 Task: Submit your pick sheet for the "Victory Lane Racing Craftsman Truck Series".
Action: Mouse moved to (201, 395)
Screenshot: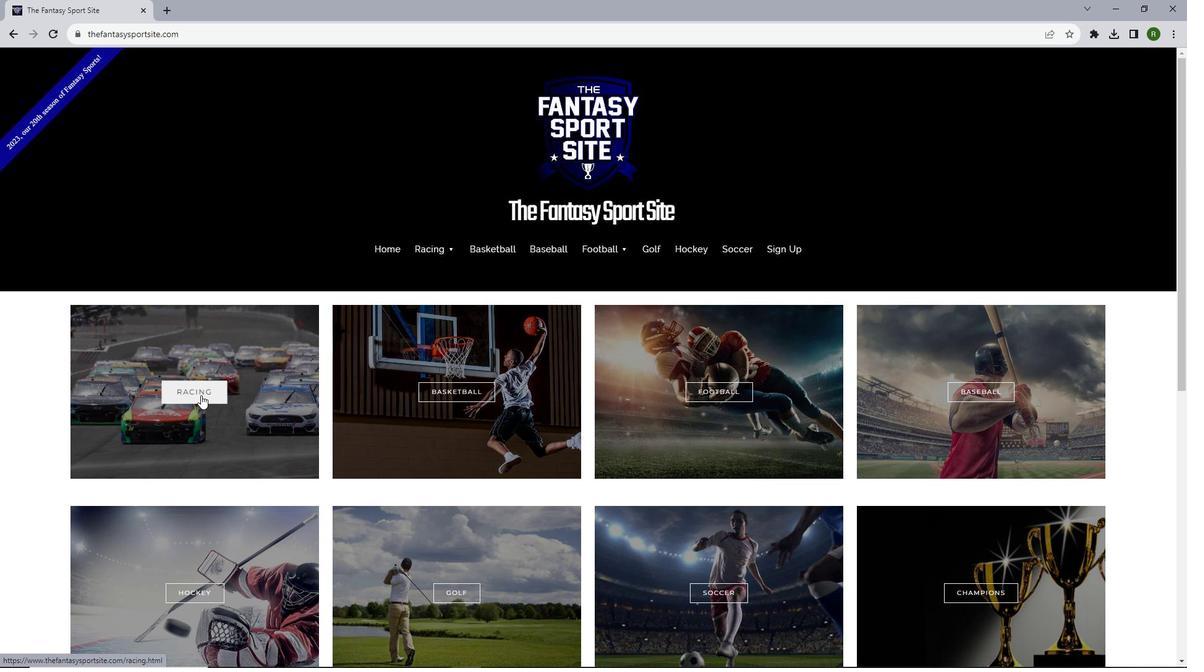 
Action: Mouse pressed left at (201, 395)
Screenshot: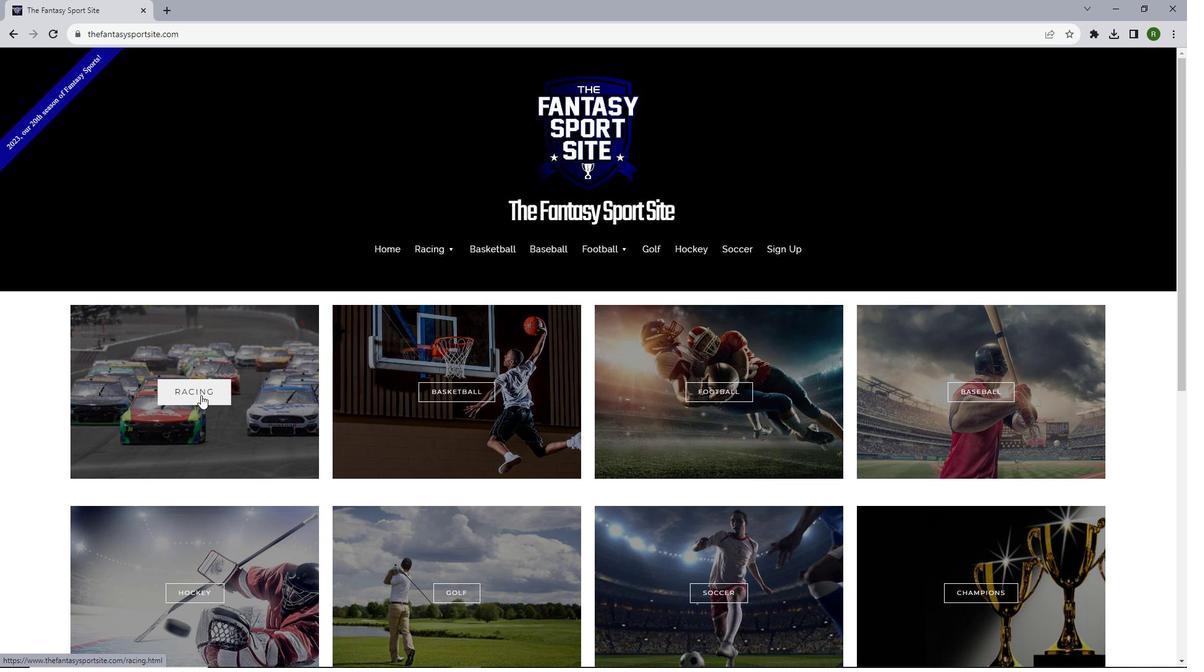
Action: Mouse moved to (374, 397)
Screenshot: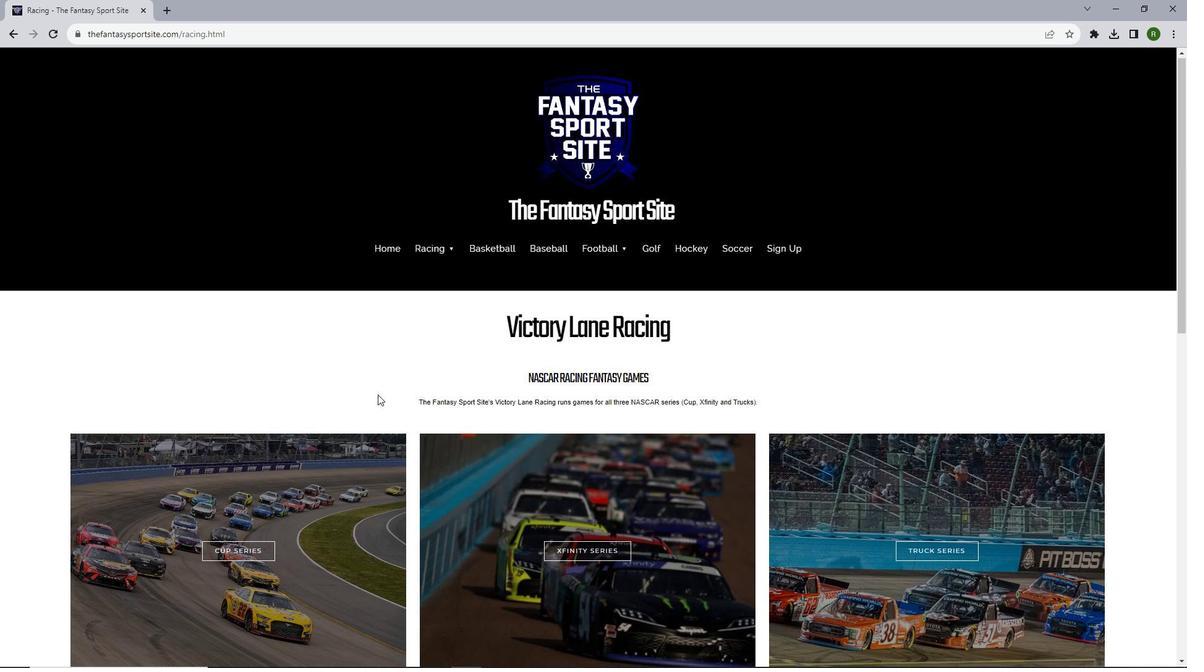 
Action: Mouse scrolled (374, 397) with delta (0, 0)
Screenshot: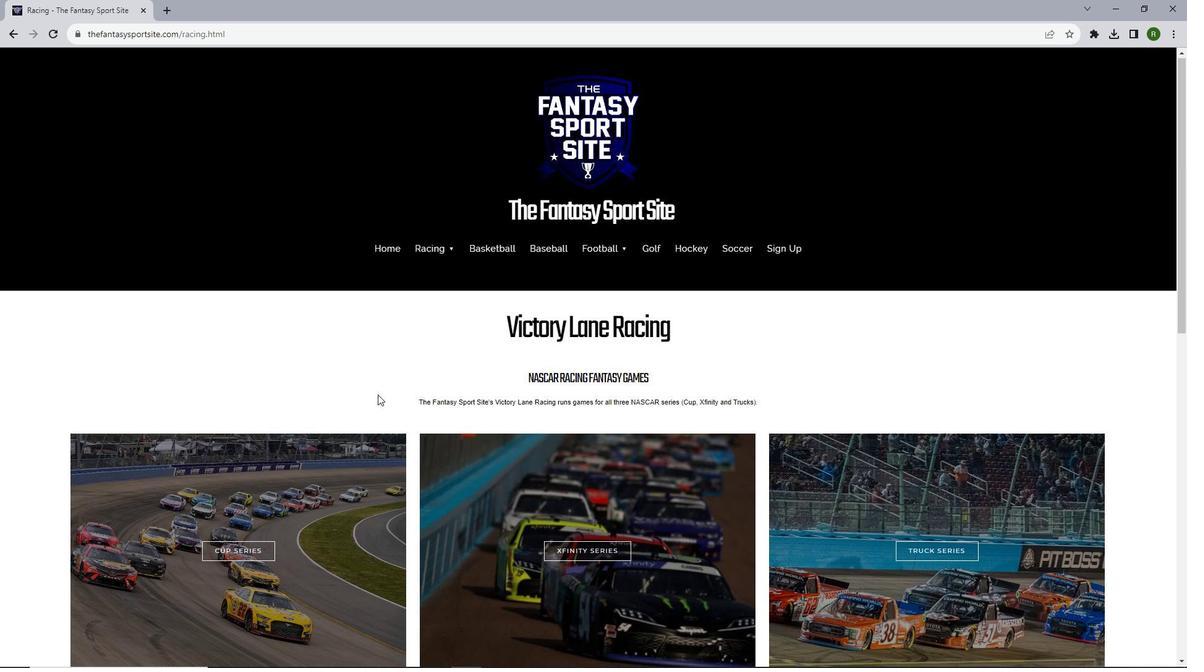 
Action: Mouse moved to (379, 392)
Screenshot: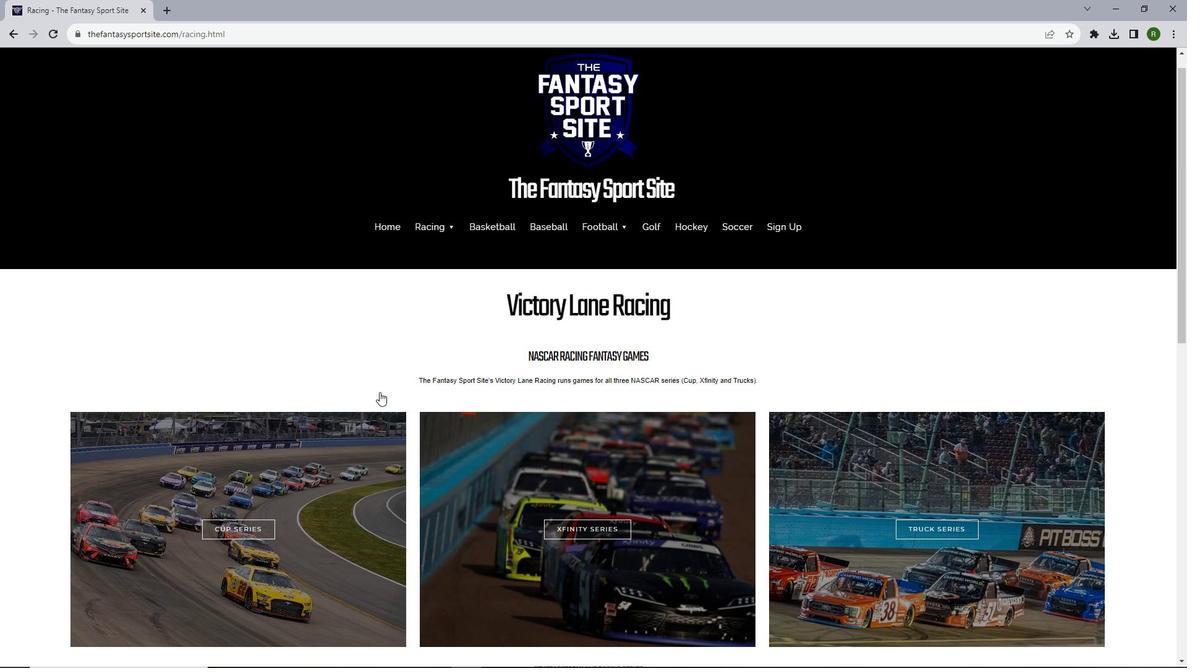 
Action: Mouse scrolled (379, 392) with delta (0, 0)
Screenshot: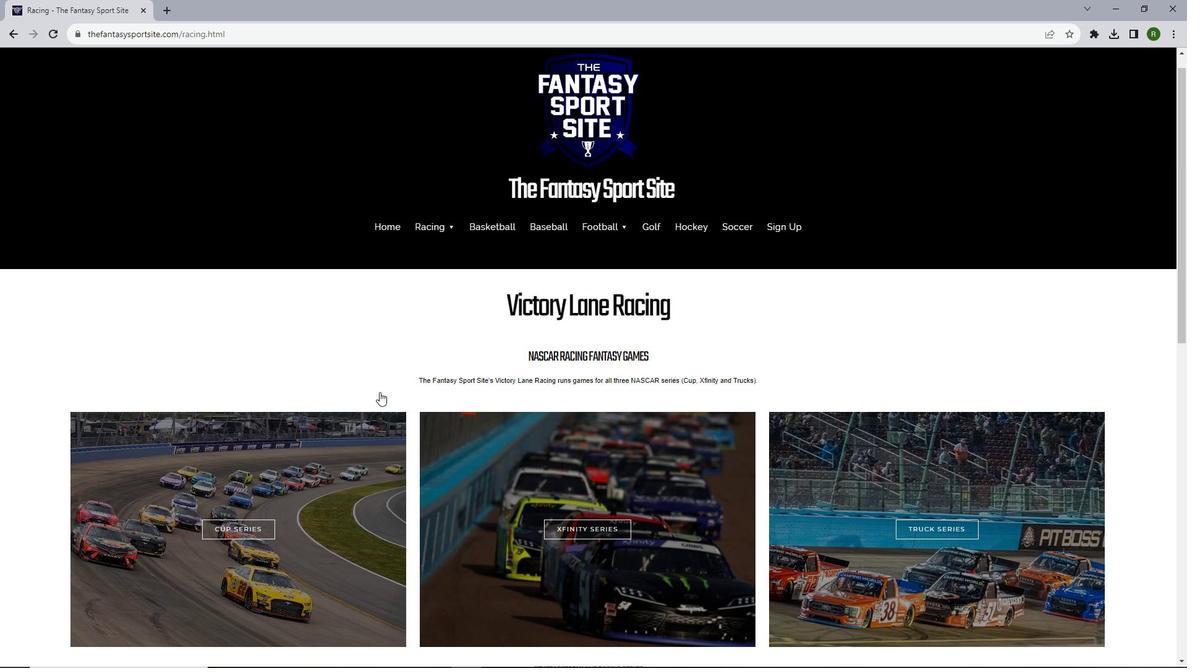
Action: Mouse moved to (384, 387)
Screenshot: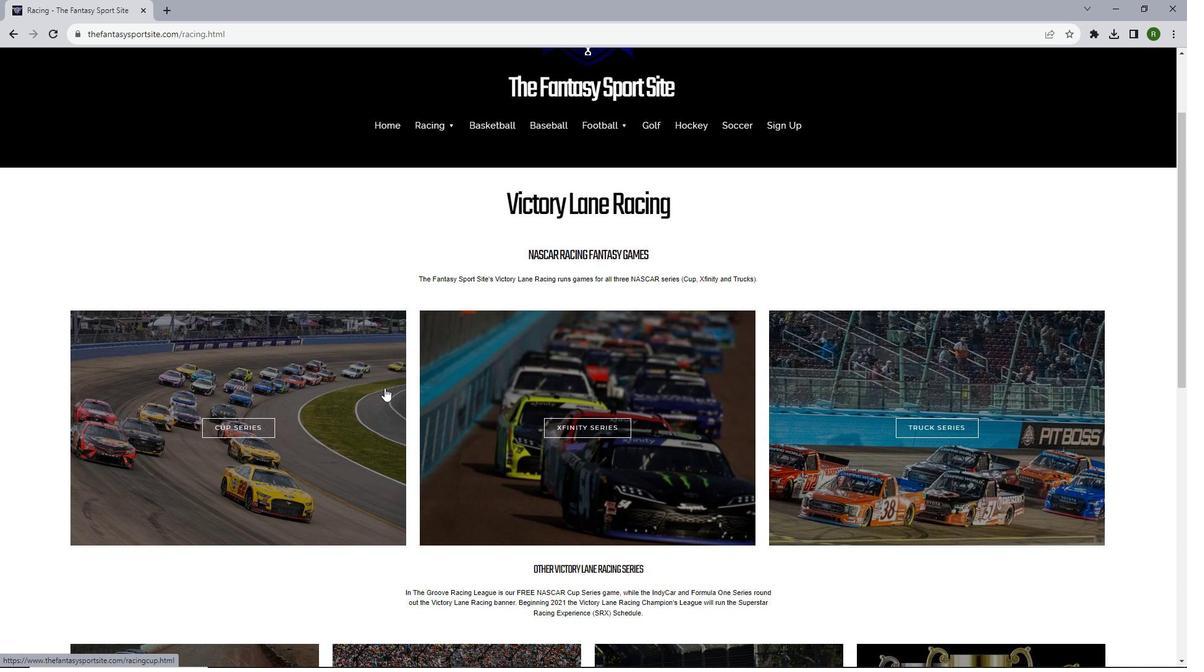 
Action: Mouse scrolled (384, 387) with delta (0, 0)
Screenshot: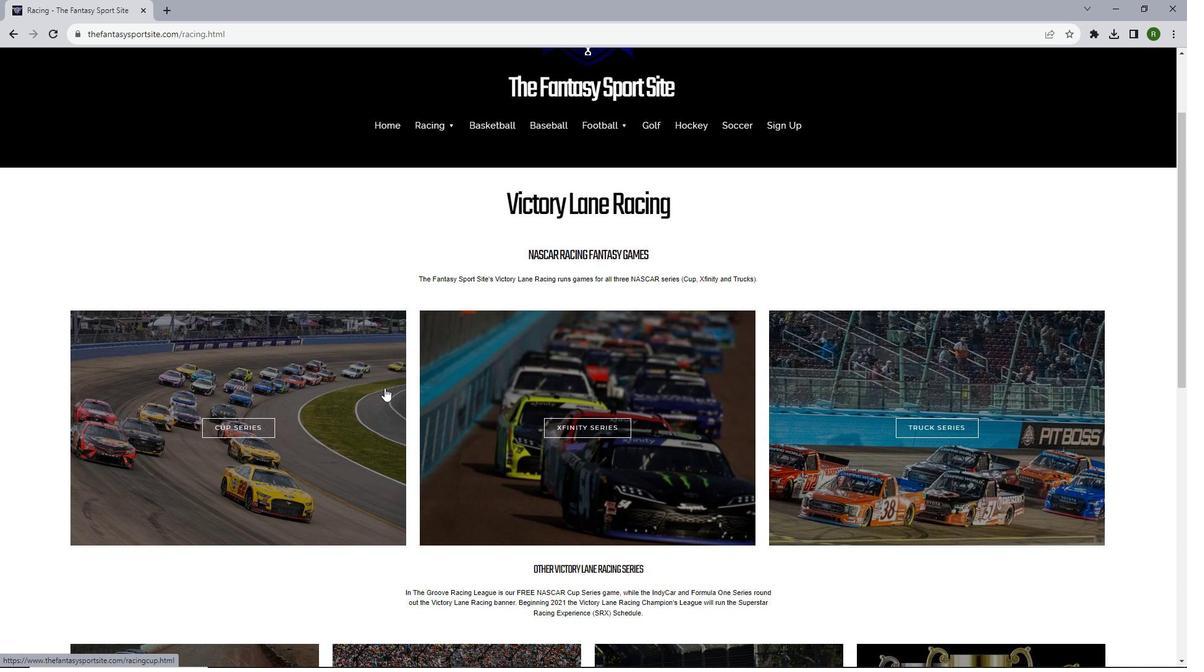 
Action: Mouse moved to (408, 392)
Screenshot: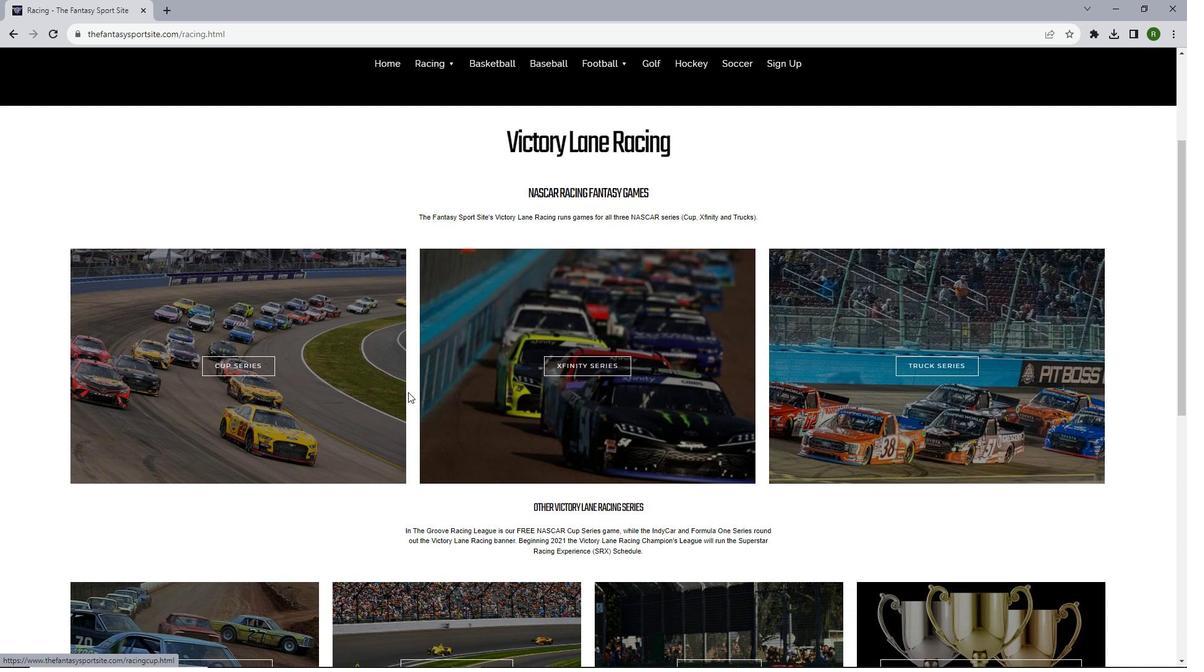 
Action: Mouse scrolled (408, 391) with delta (0, 0)
Screenshot: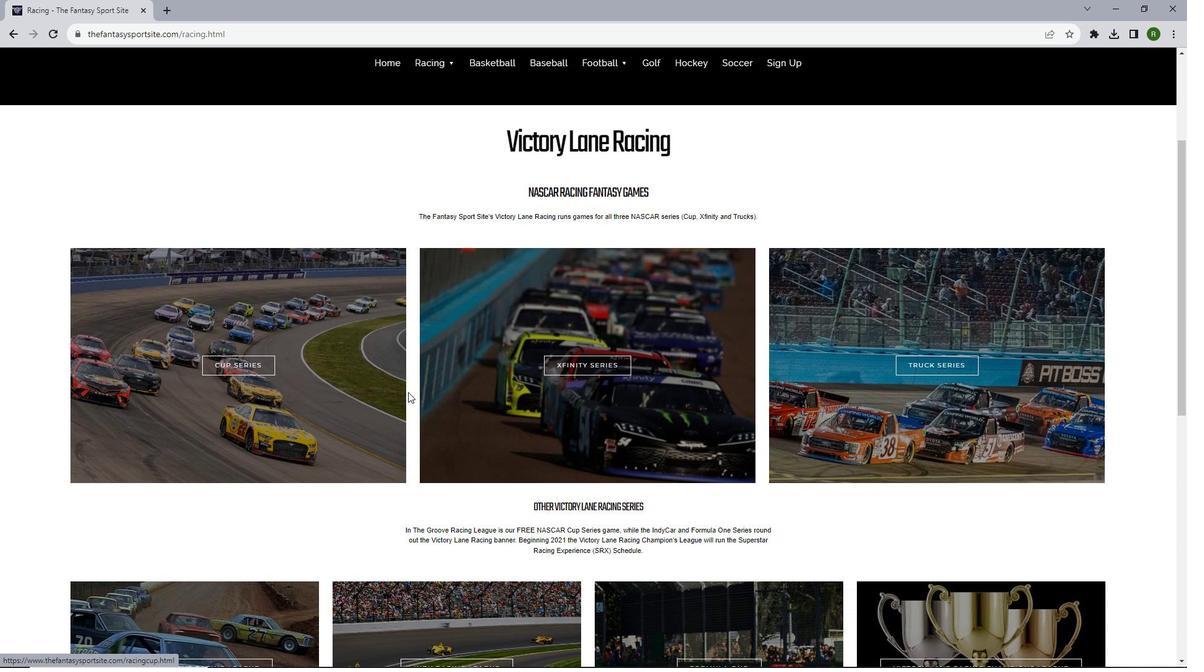 
Action: Mouse scrolled (408, 391) with delta (0, 0)
Screenshot: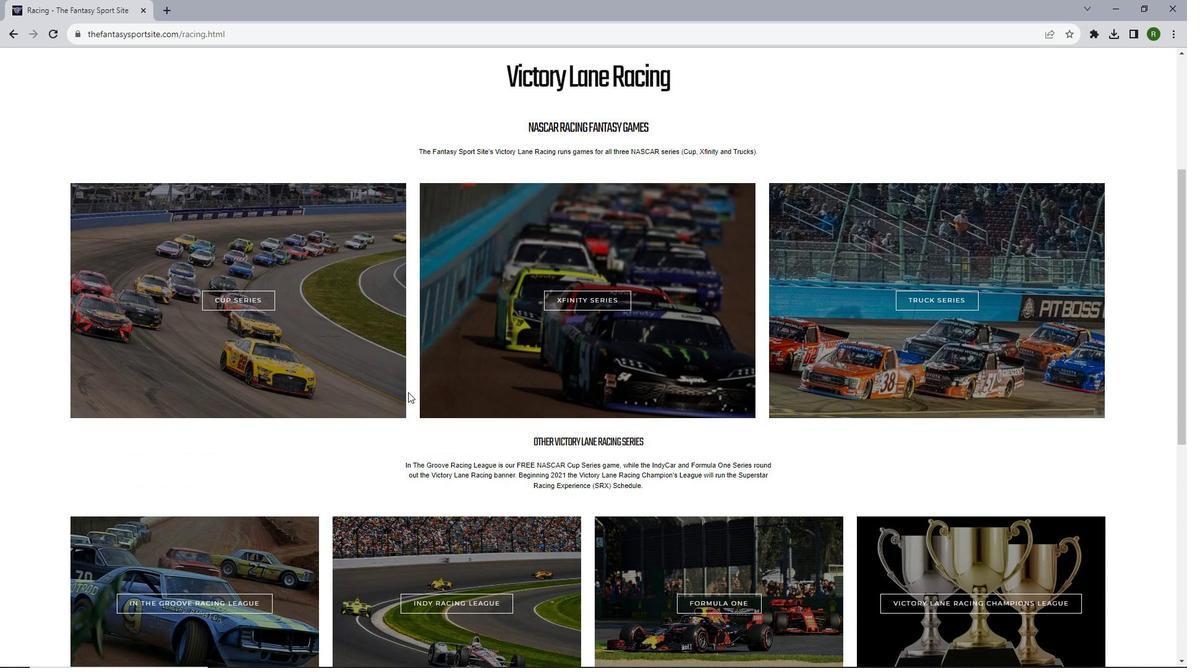 
Action: Mouse moved to (951, 236)
Screenshot: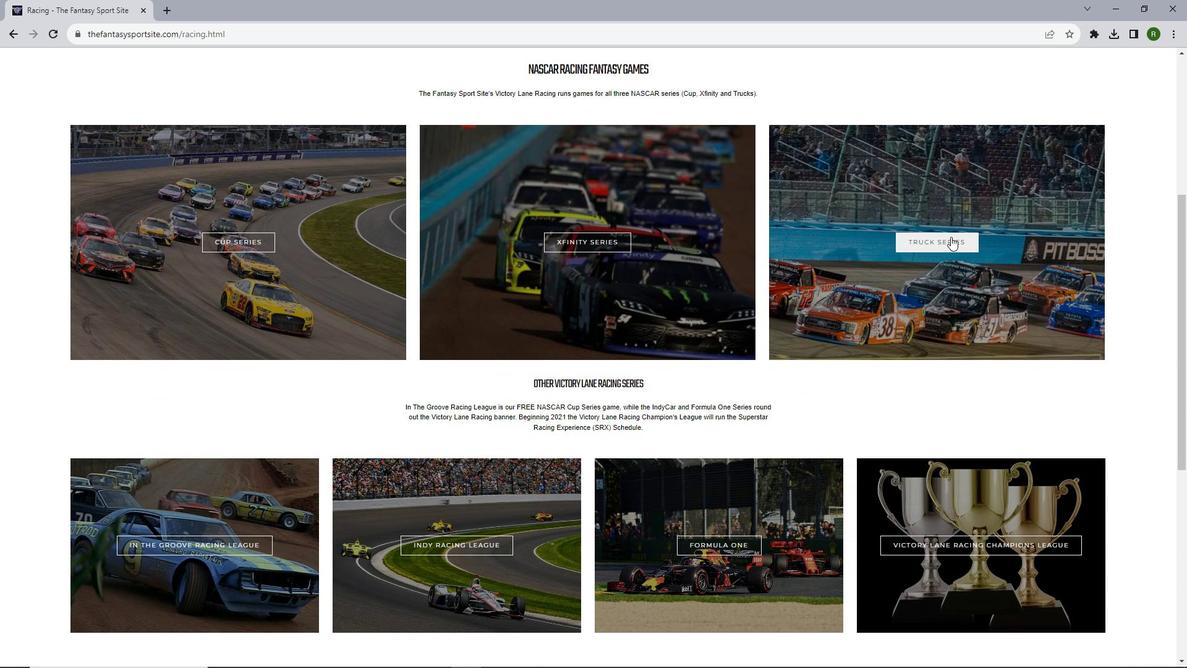 
Action: Mouse pressed left at (951, 236)
Screenshot: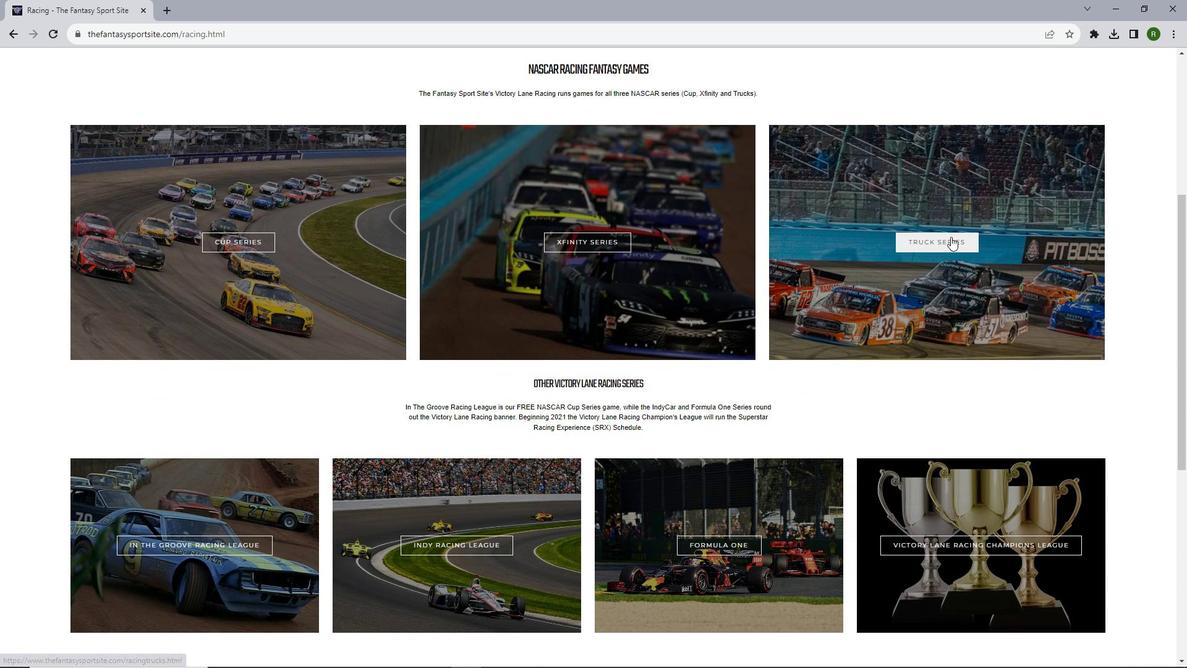 
Action: Mouse moved to (568, 337)
Screenshot: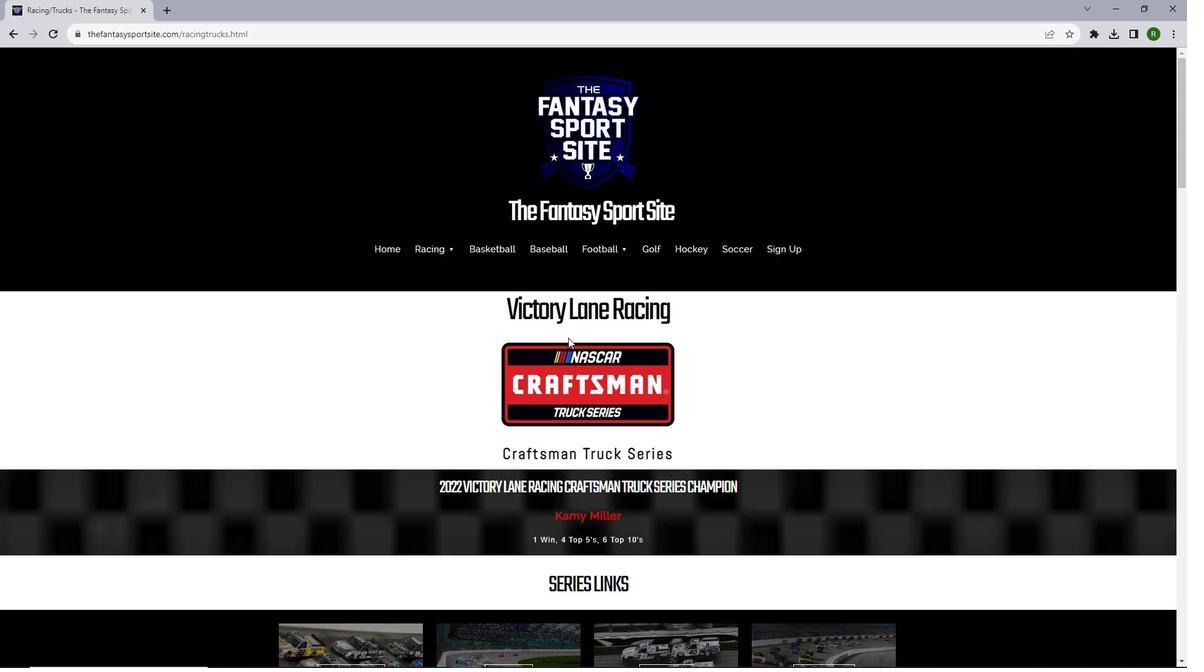 
Action: Mouse scrolled (568, 337) with delta (0, 0)
Screenshot: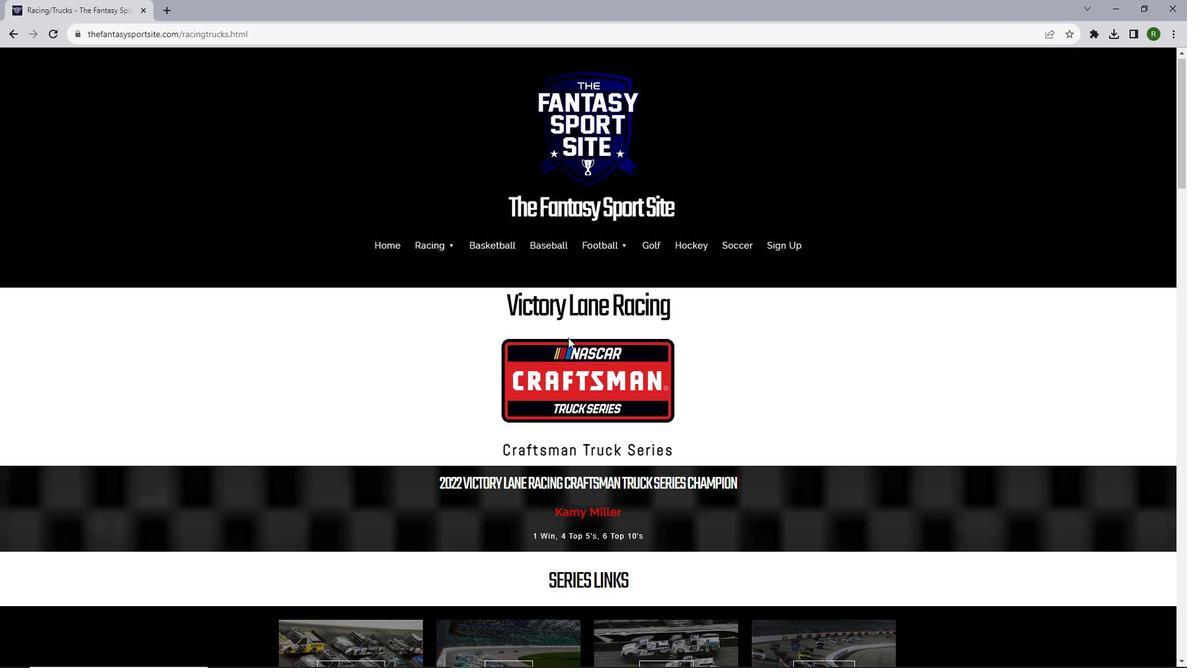 
Action: Mouse scrolled (568, 337) with delta (0, 0)
Screenshot: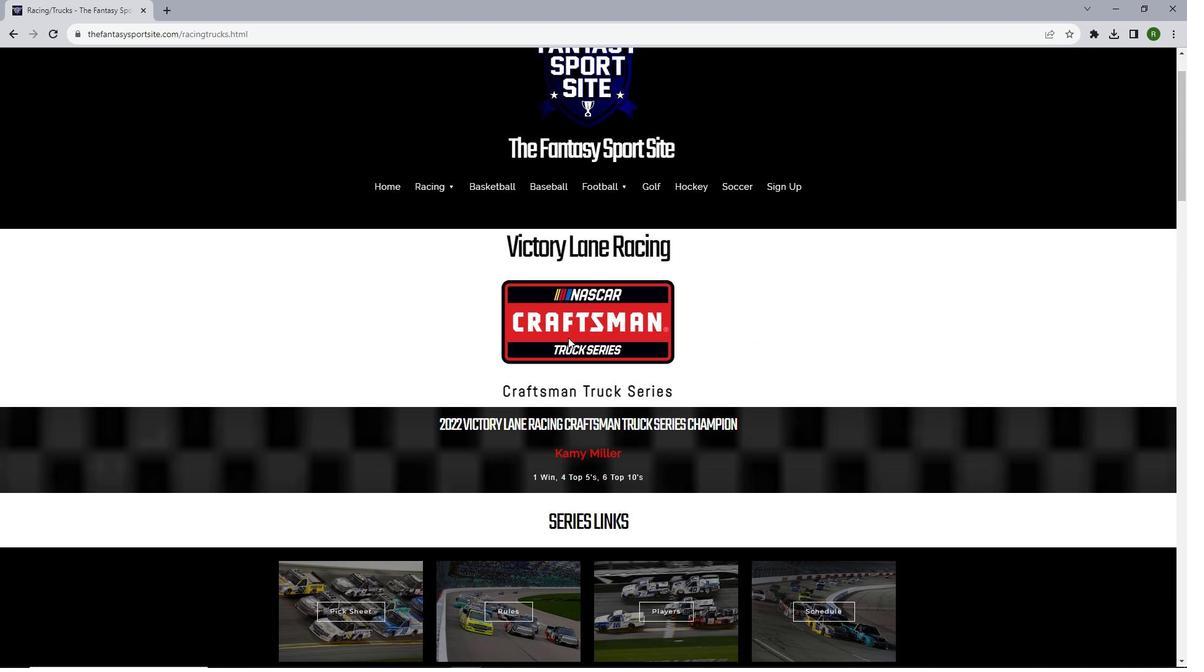 
Action: Mouse scrolled (568, 337) with delta (0, 0)
Screenshot: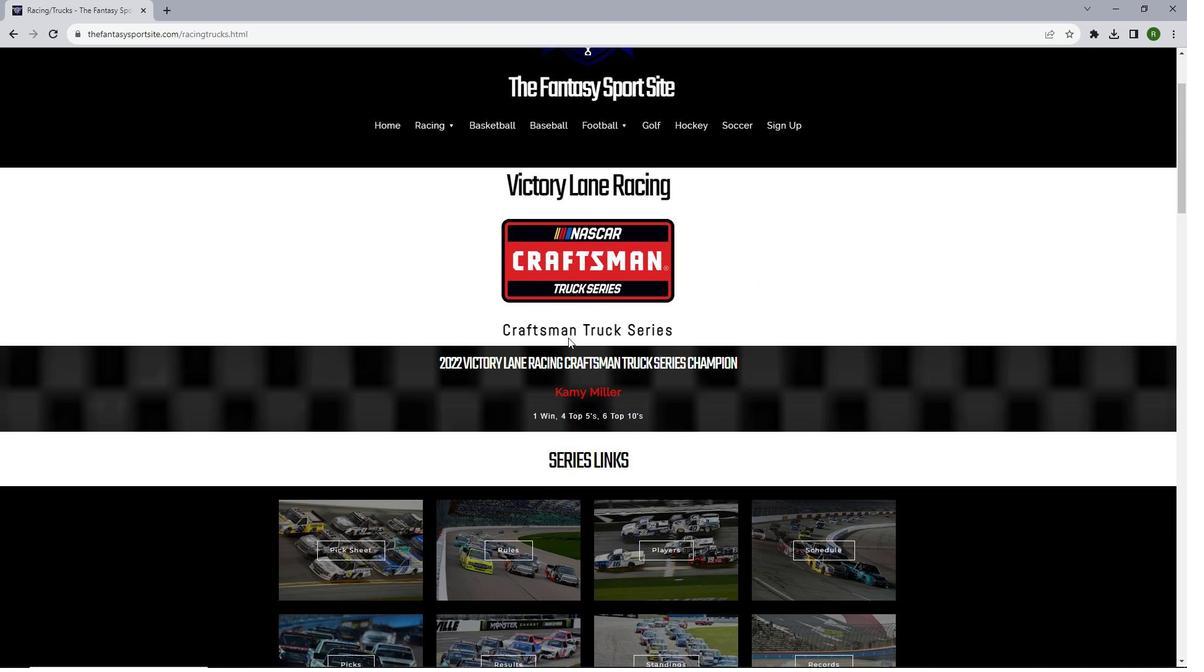 
Action: Mouse scrolled (568, 337) with delta (0, 0)
Screenshot: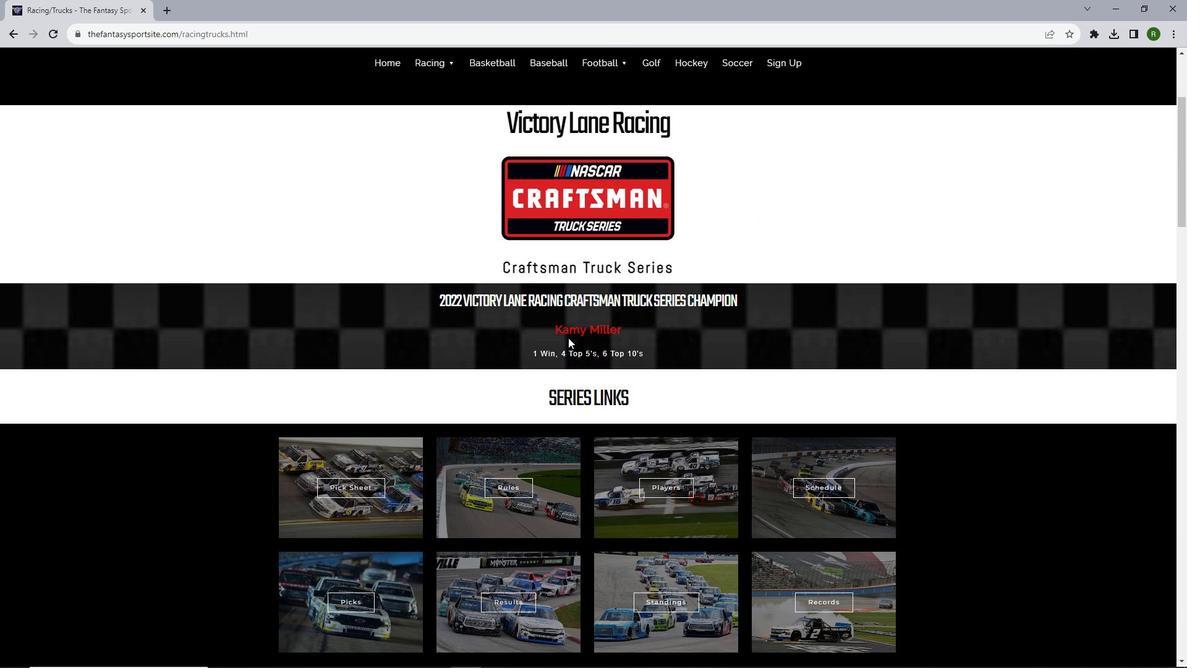 
Action: Mouse moved to (367, 418)
Screenshot: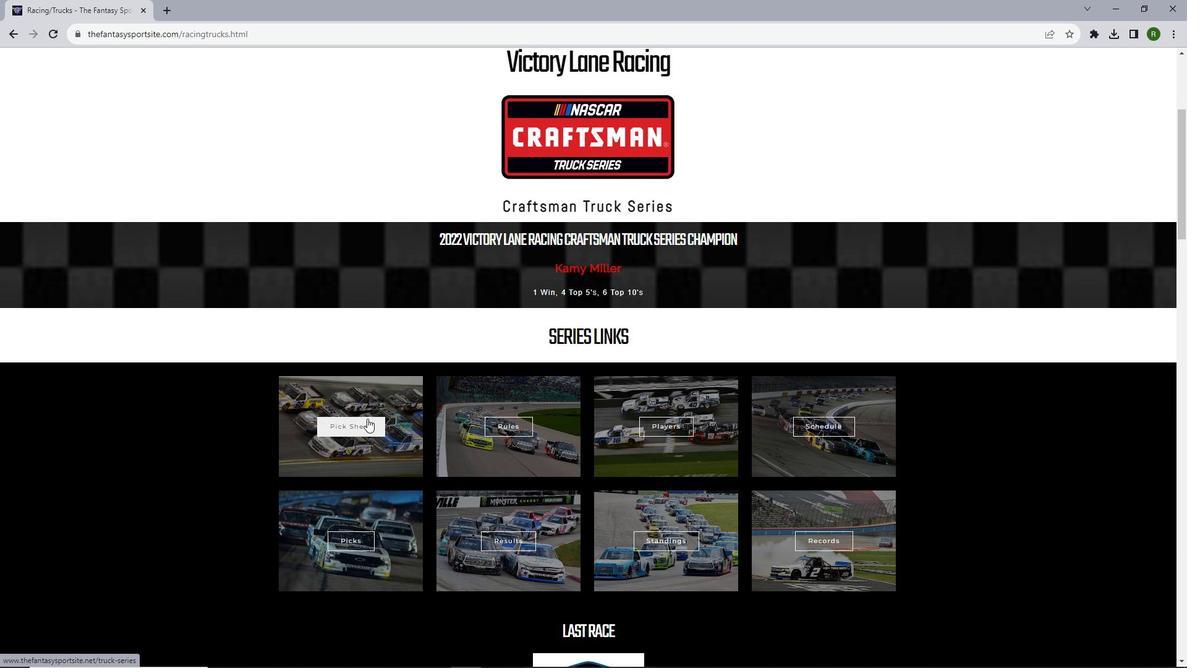 
Action: Mouse pressed left at (367, 418)
Screenshot: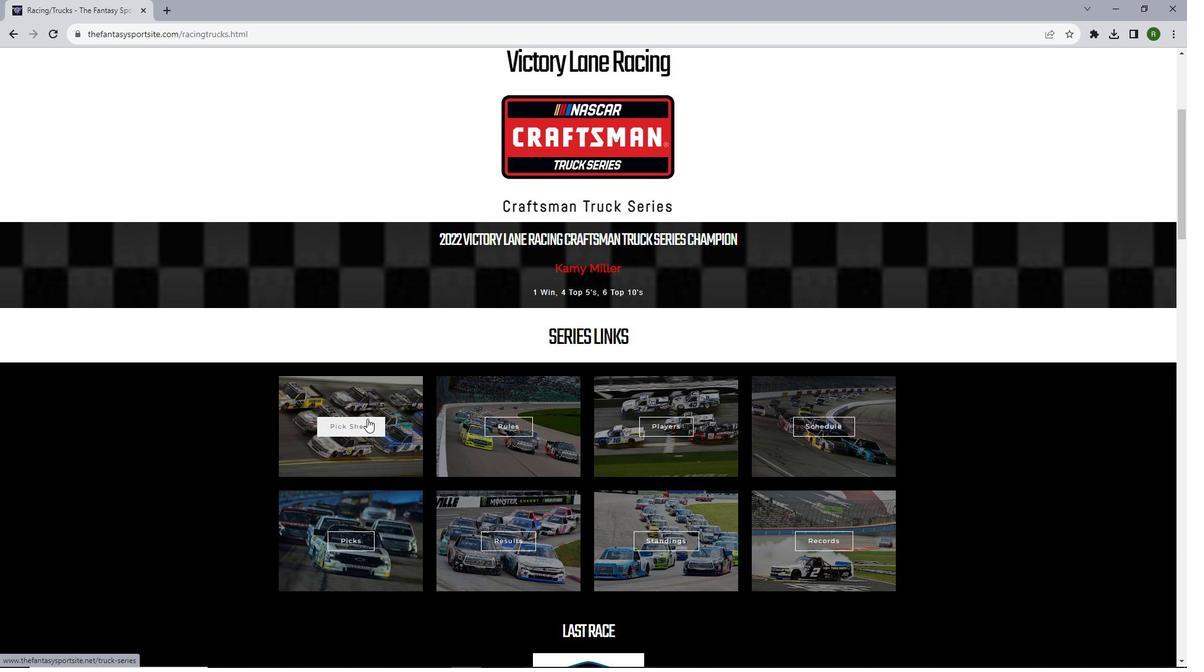 
Action: Mouse moved to (423, 308)
Screenshot: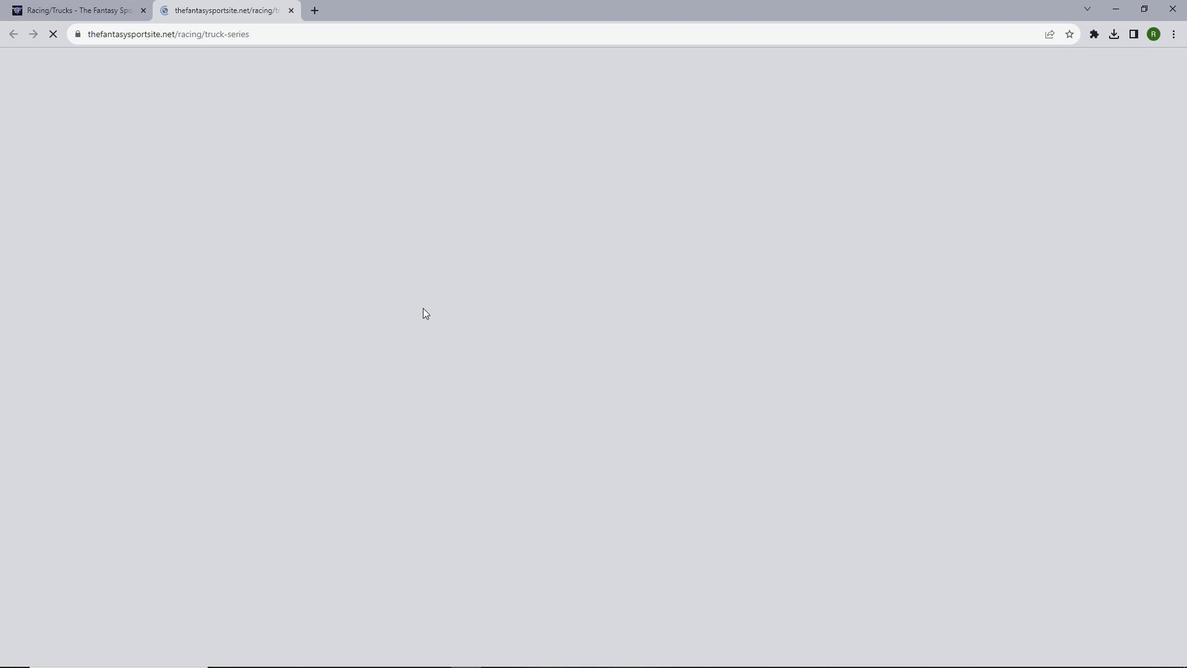 
Action: Mouse scrolled (423, 307) with delta (0, 0)
Screenshot: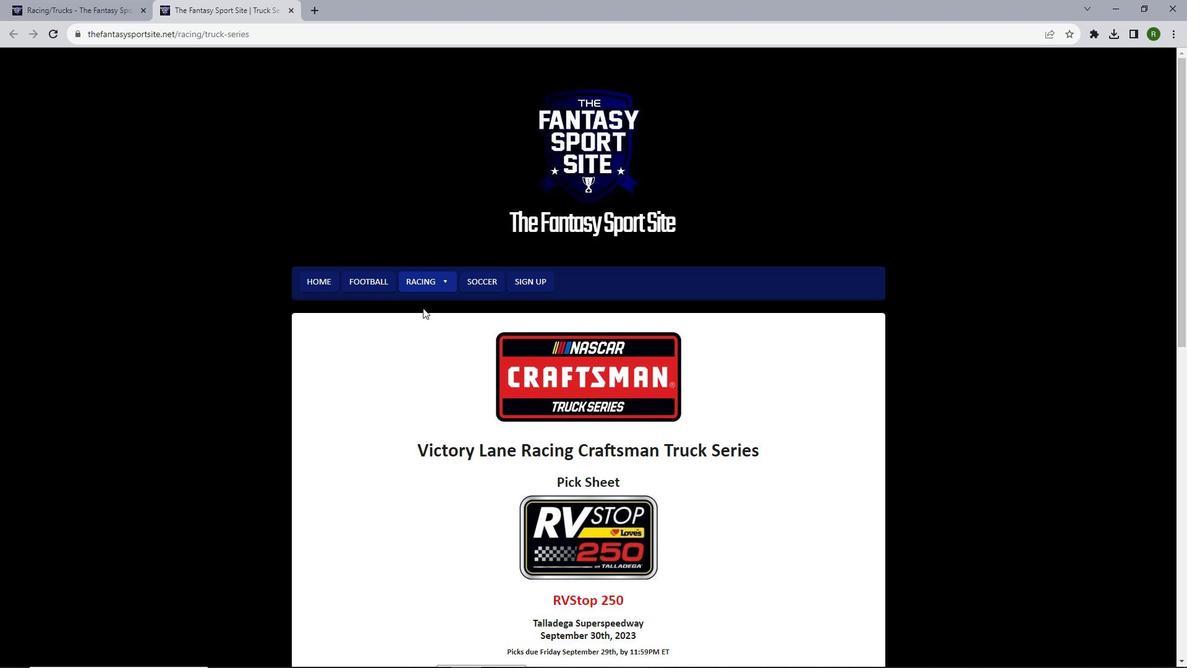 
Action: Mouse scrolled (423, 307) with delta (0, 0)
Screenshot: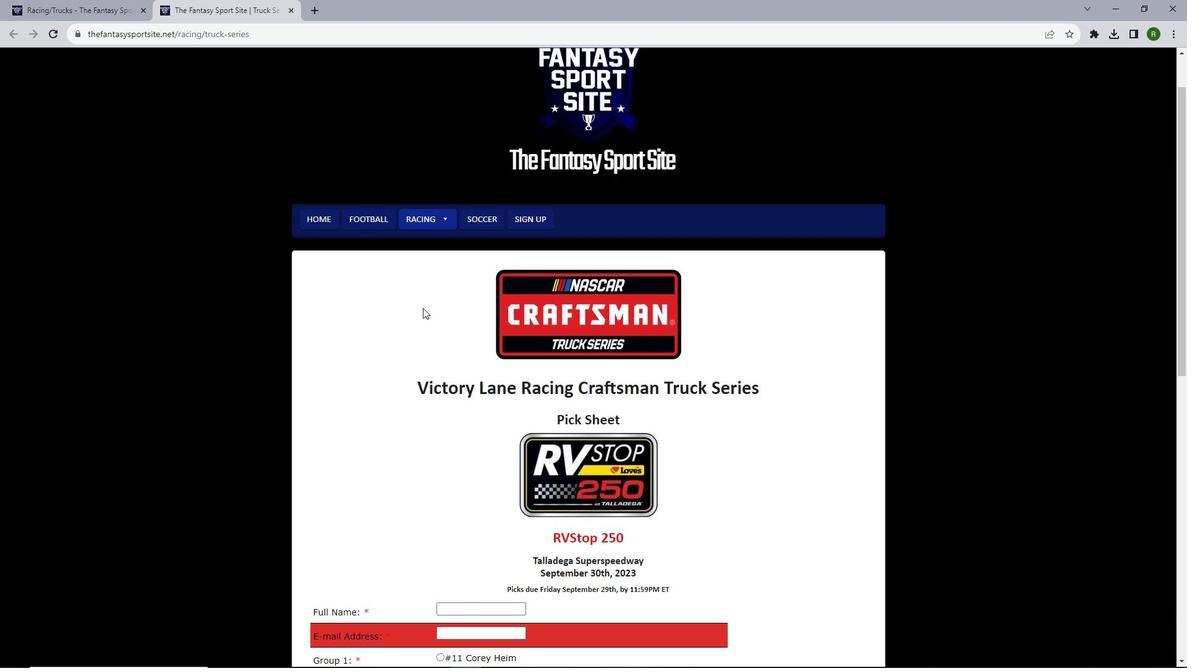 
Action: Mouse scrolled (423, 307) with delta (0, 0)
Screenshot: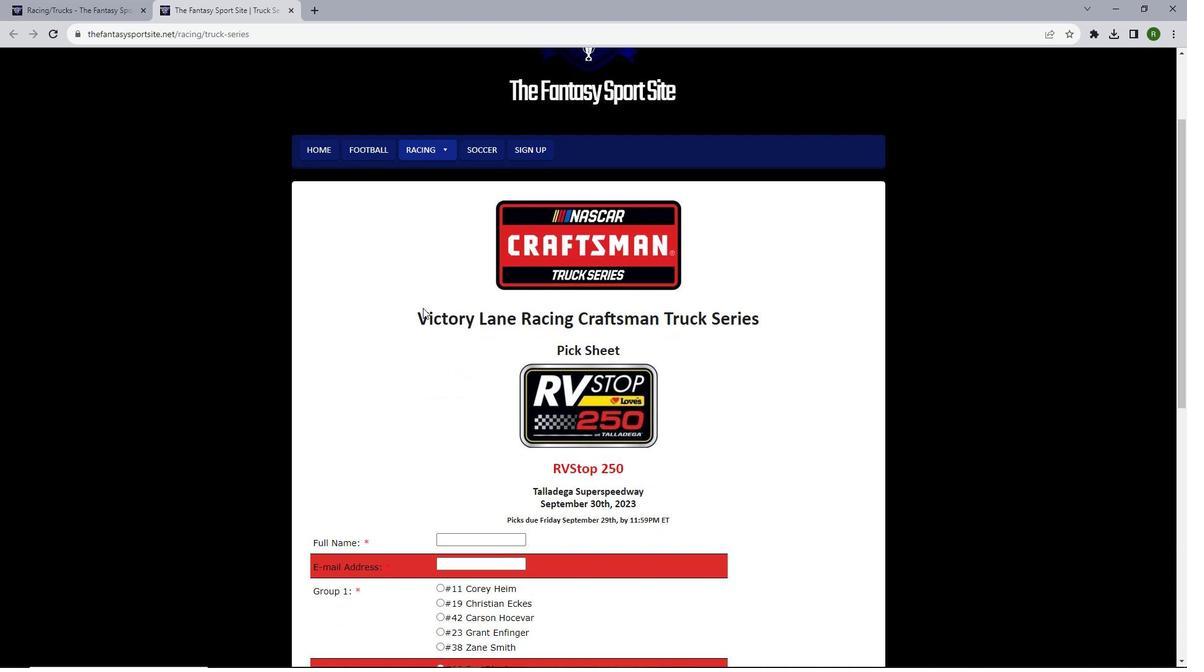 
Action: Mouse scrolled (423, 307) with delta (0, 0)
Screenshot: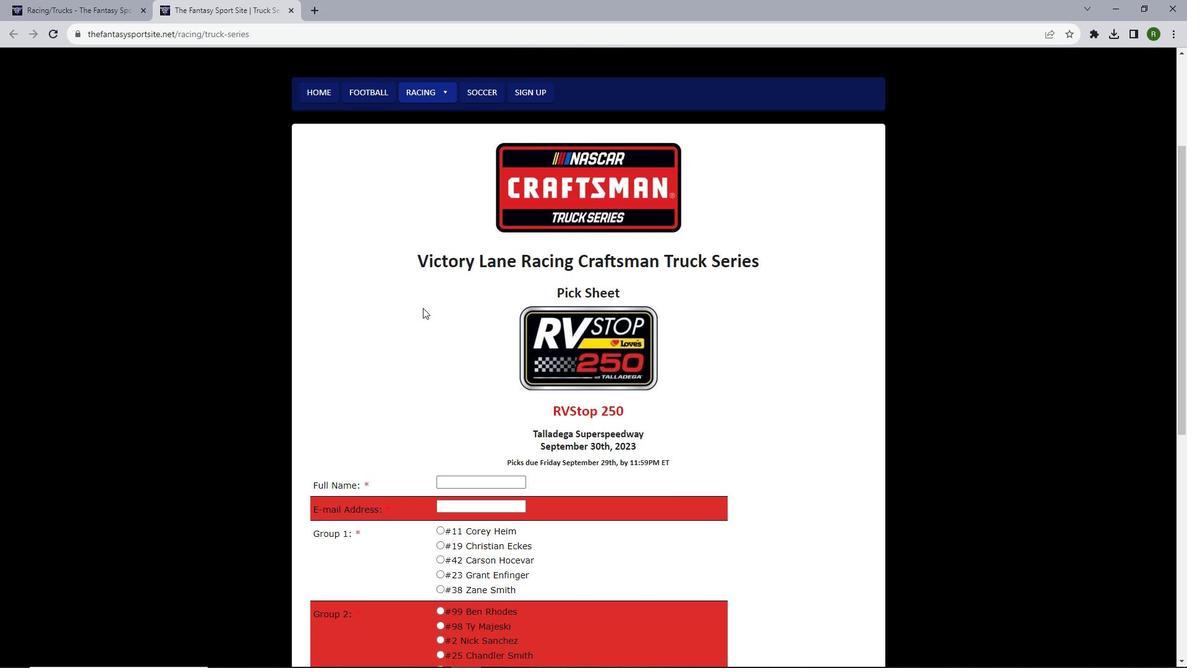 
Action: Mouse scrolled (423, 307) with delta (0, 0)
Screenshot: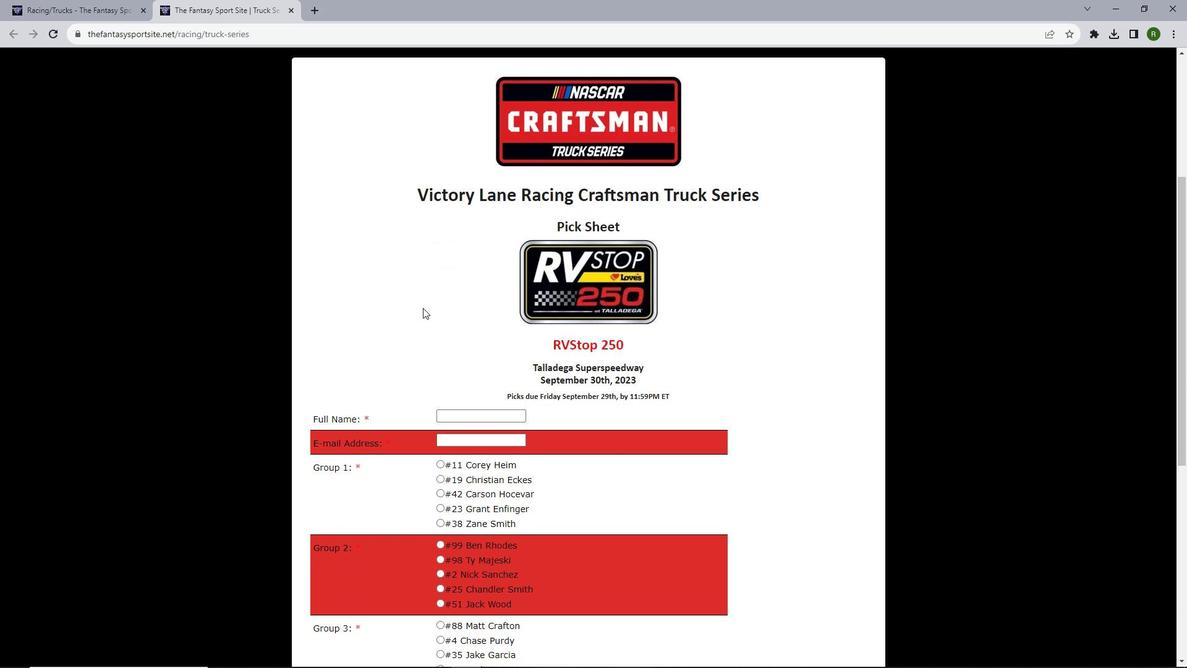 
Action: Mouse scrolled (423, 307) with delta (0, 0)
Screenshot: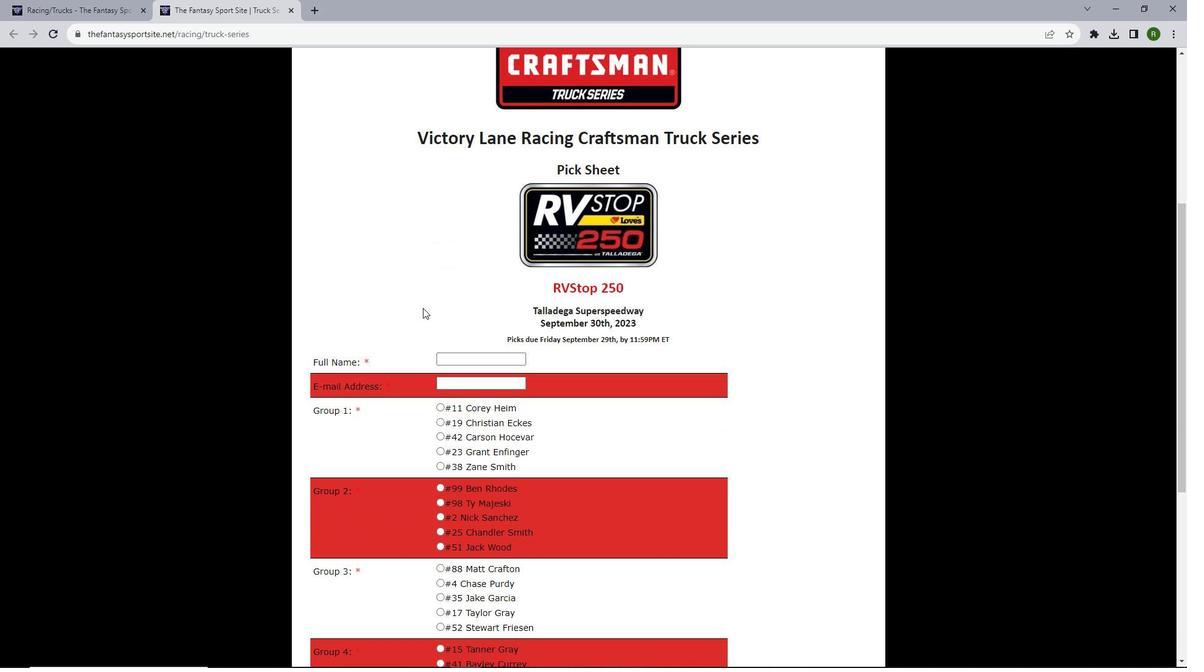 
Action: Mouse moved to (441, 298)
Screenshot: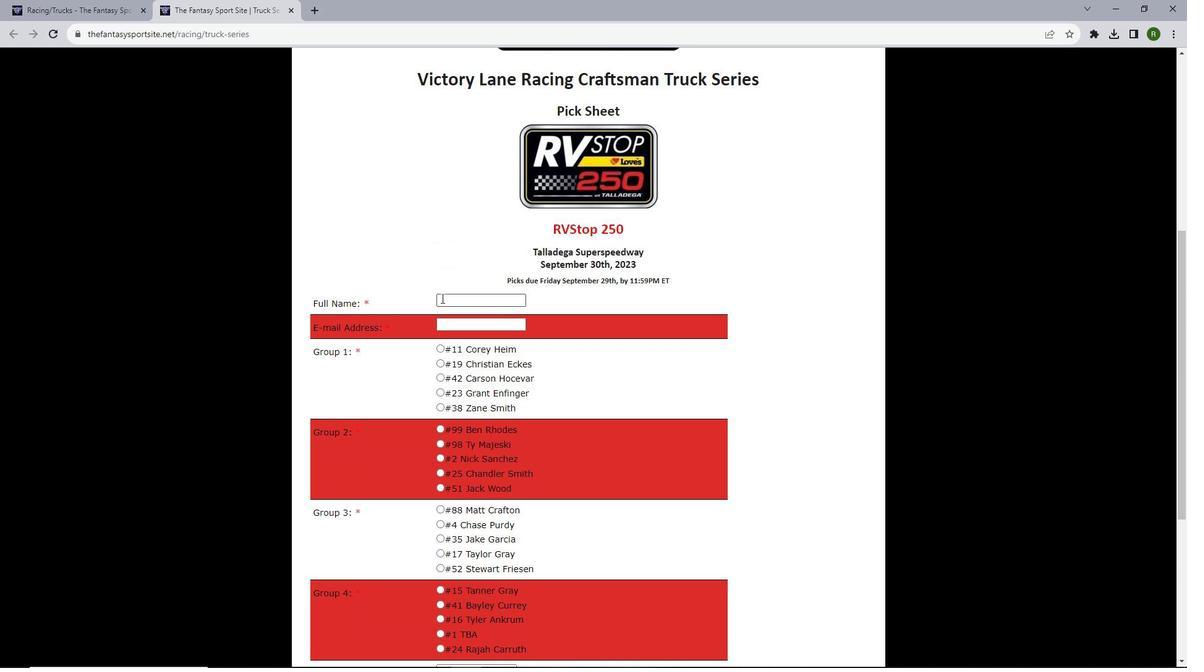 
Action: Mouse pressed left at (441, 298)
Screenshot: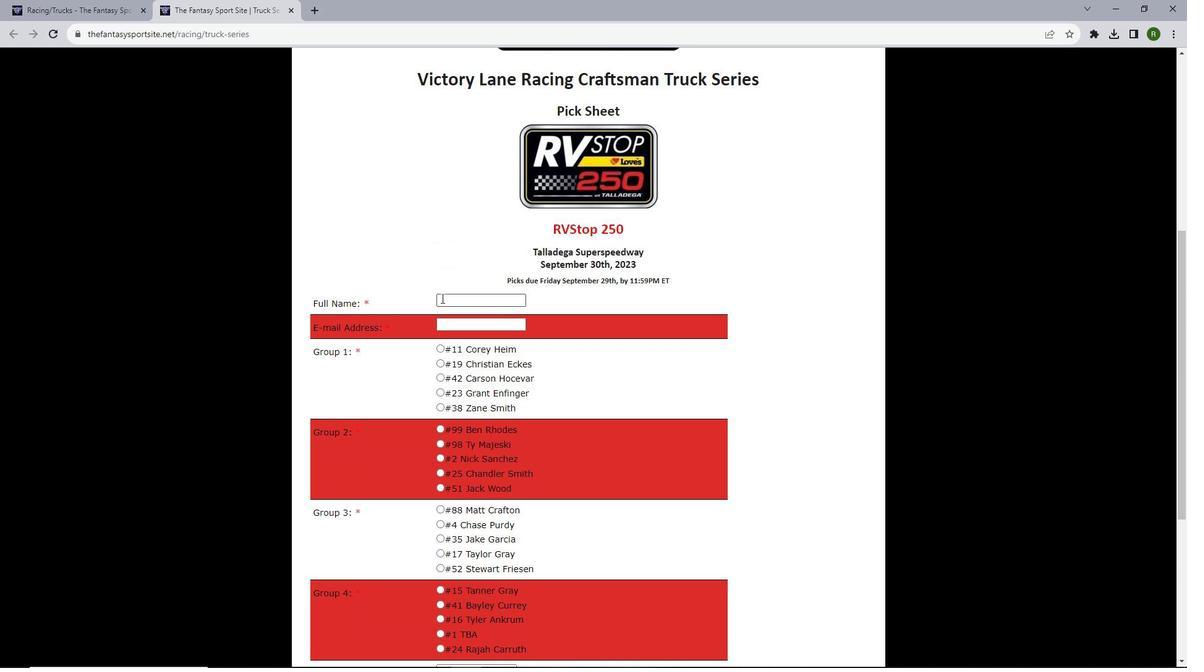 
Action: Key pressed <Key.shift>Dannial<Key.space><Key.shift>Salvatore
Screenshot: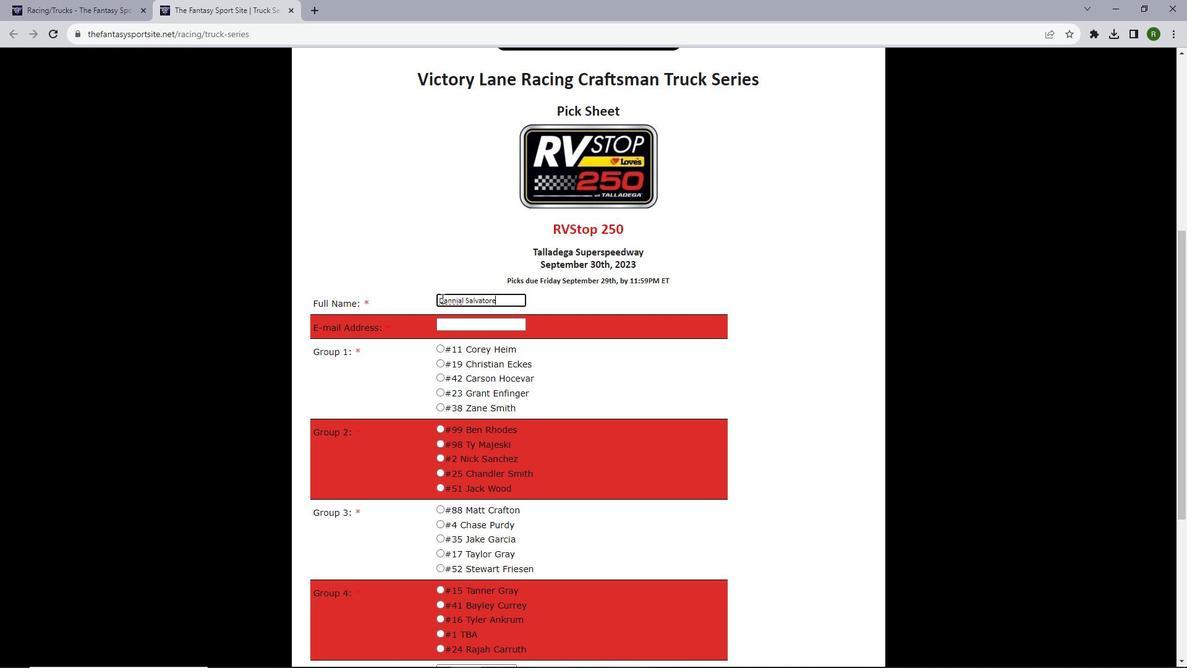 
Action: Mouse moved to (452, 322)
Screenshot: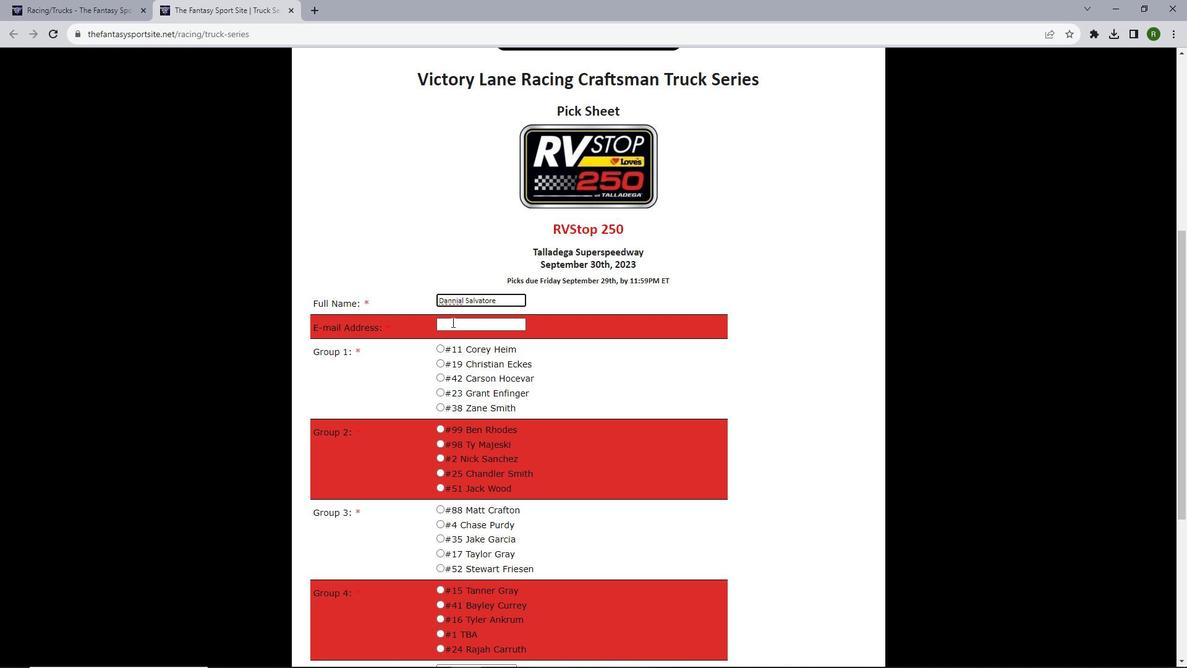 
Action: Mouse pressed left at (452, 322)
Screenshot: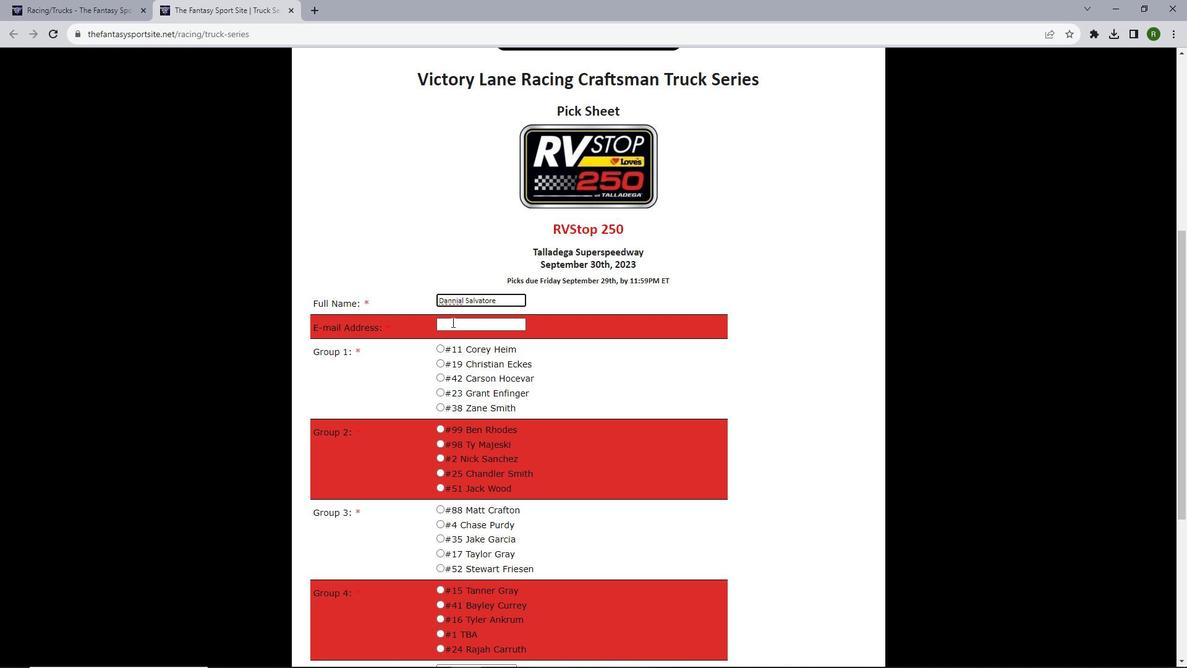 
Action: Key pressed <Key.shift>Dannialsalvatore1234<Key.shift_r>@gmail.com
Screenshot: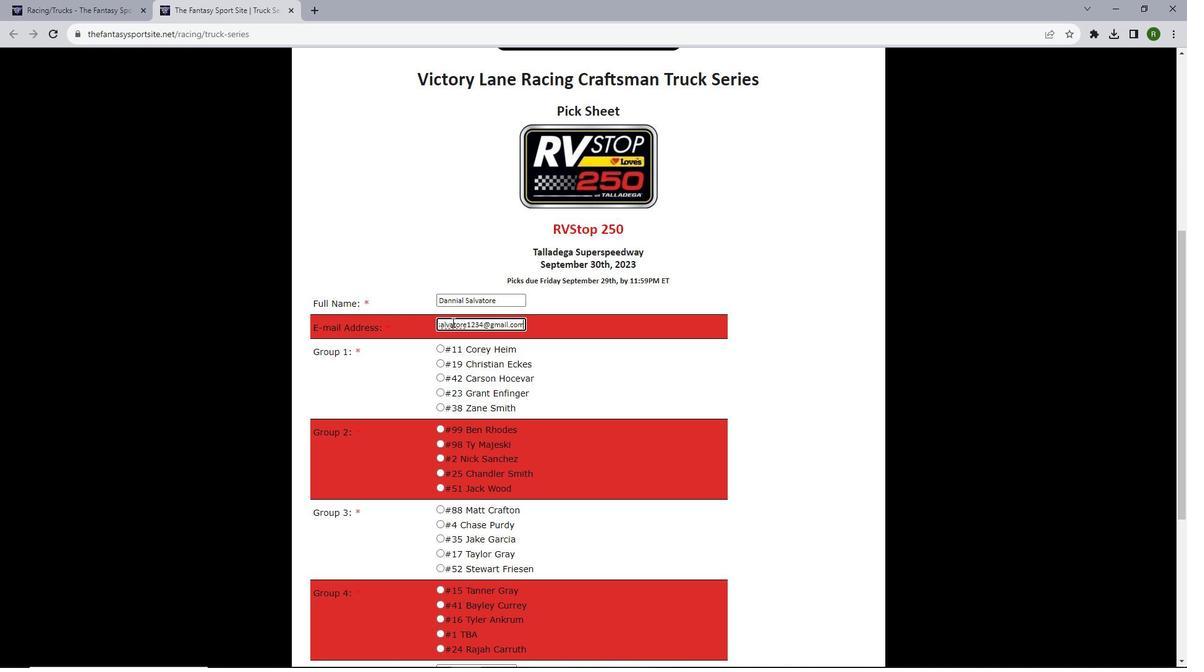 
Action: Mouse moved to (438, 349)
Screenshot: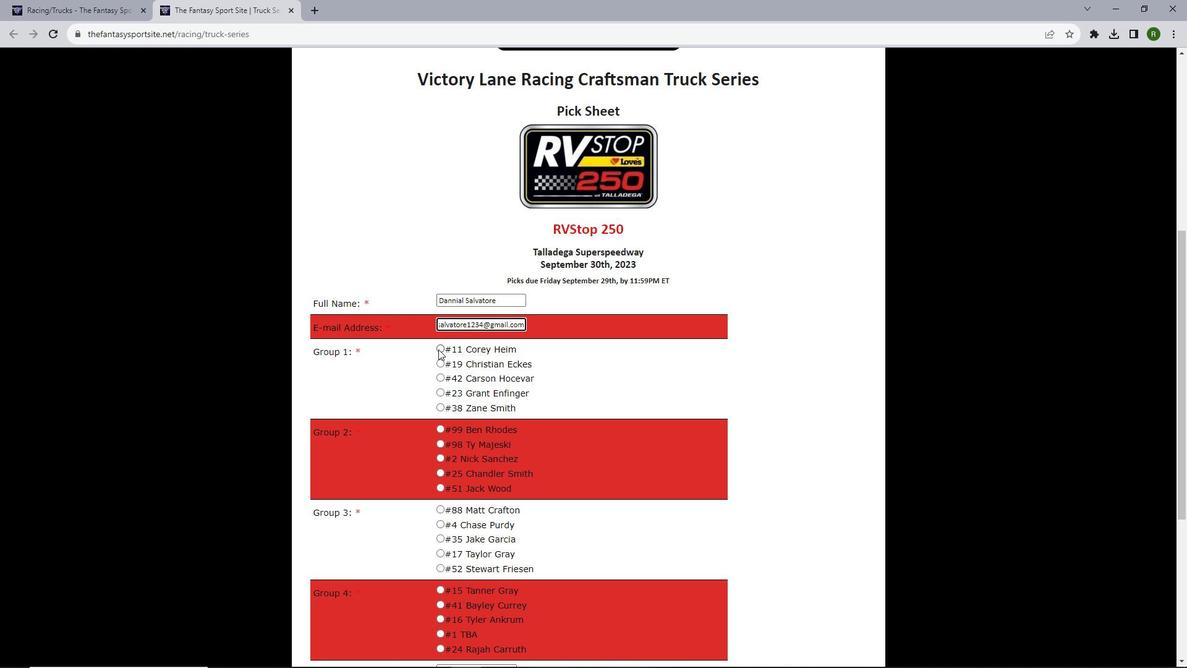 
Action: Mouse pressed left at (438, 349)
Screenshot: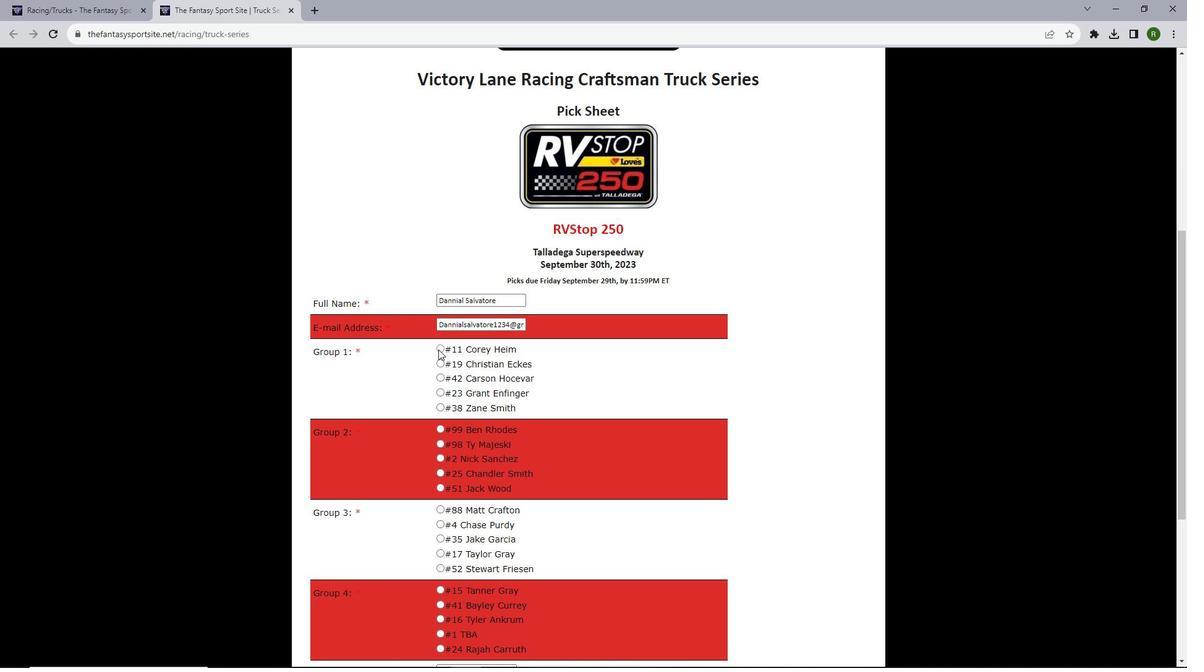 
Action: Mouse moved to (465, 359)
Screenshot: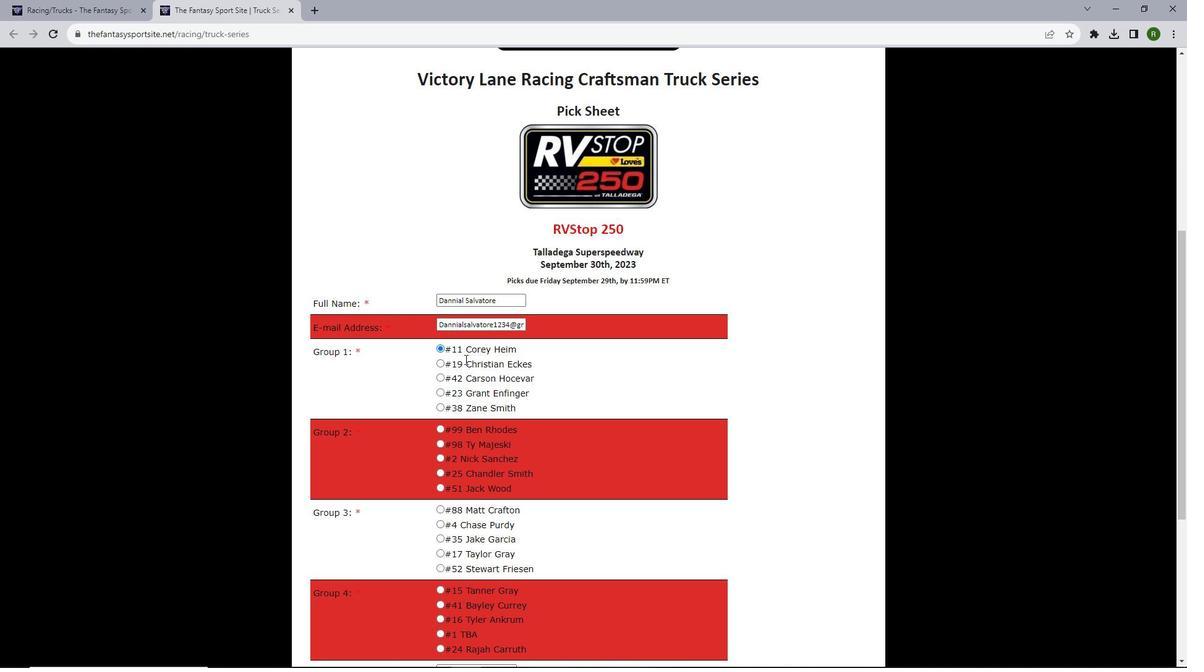 
Action: Mouse scrolled (465, 358) with delta (0, 0)
Screenshot: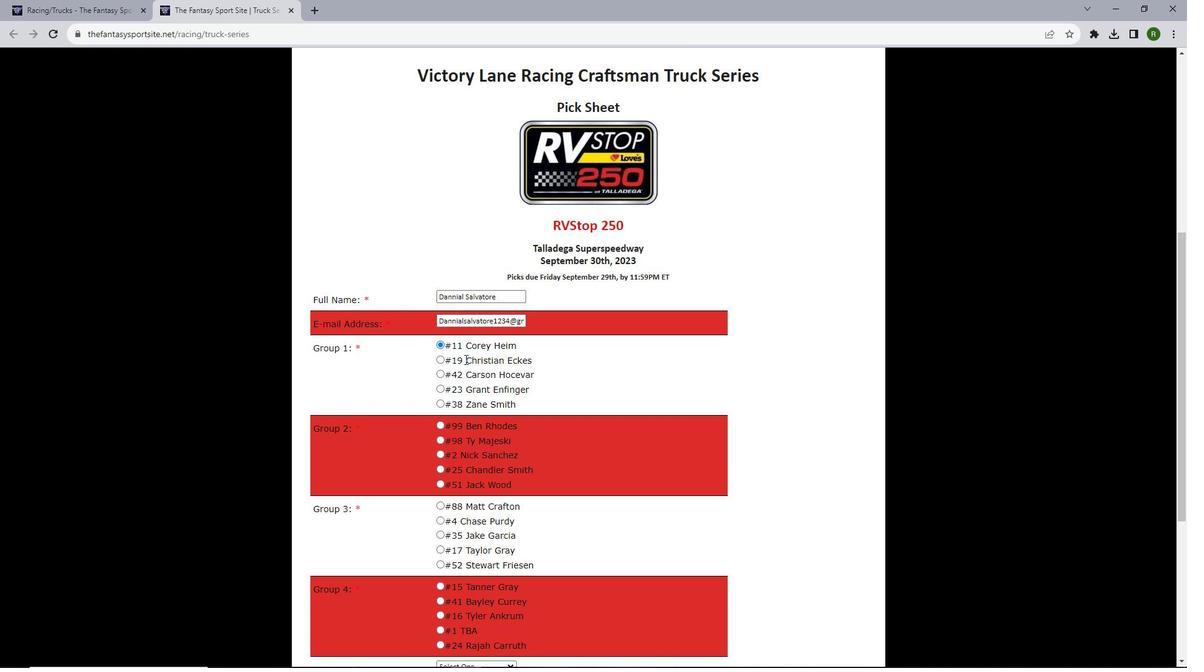
Action: Mouse moved to (439, 369)
Screenshot: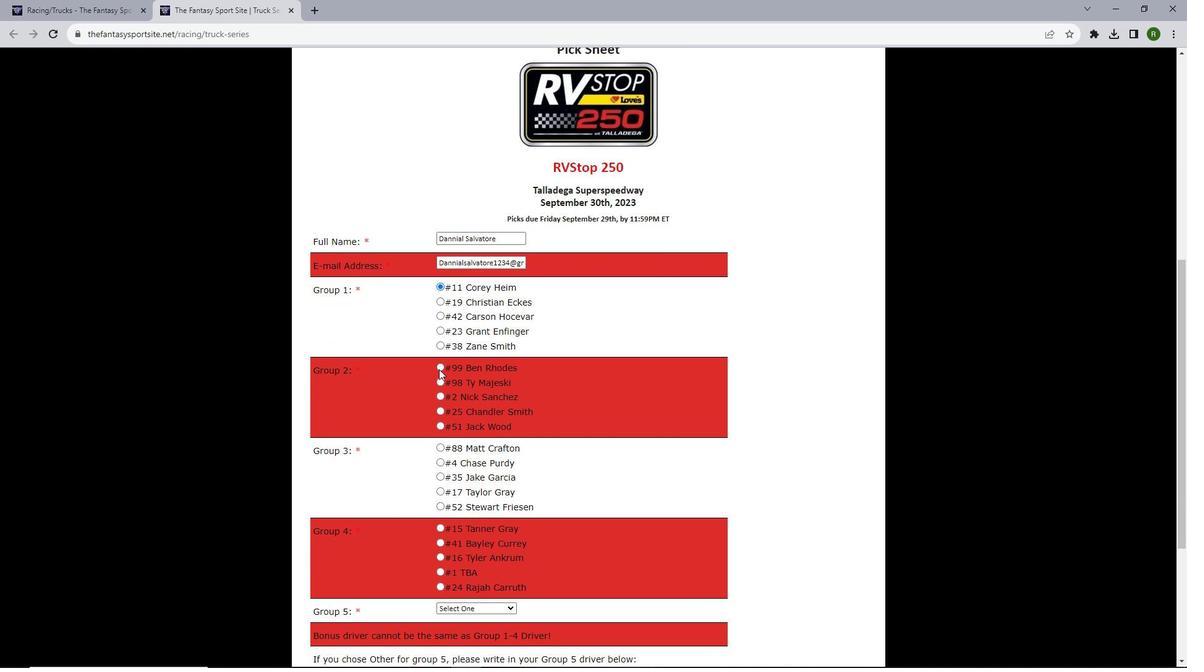 
Action: Mouse pressed left at (439, 369)
Screenshot: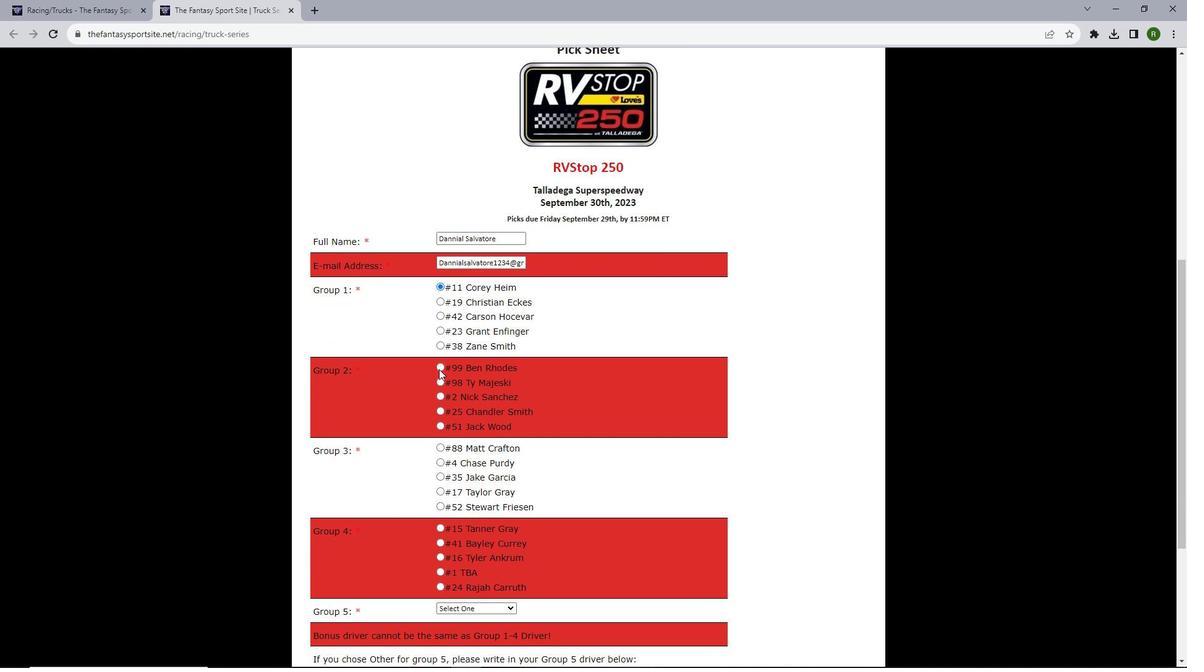 
Action: Mouse moved to (457, 381)
Screenshot: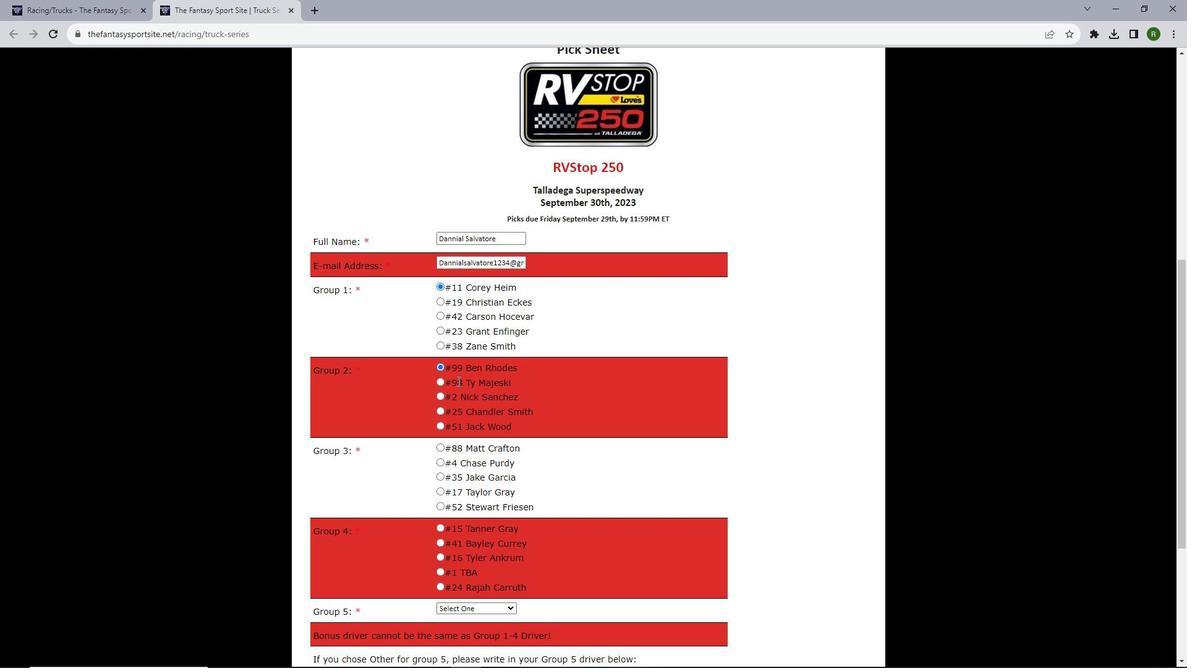 
Action: Mouse scrolled (457, 380) with delta (0, 0)
Screenshot: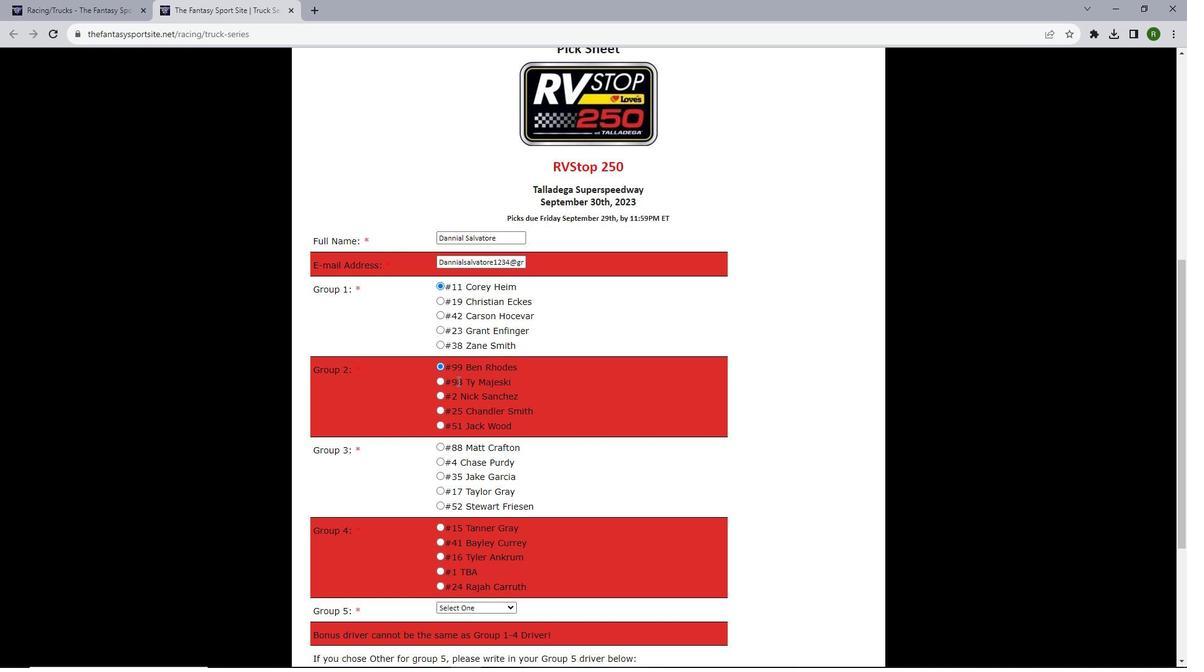 
Action: Mouse moved to (439, 363)
Screenshot: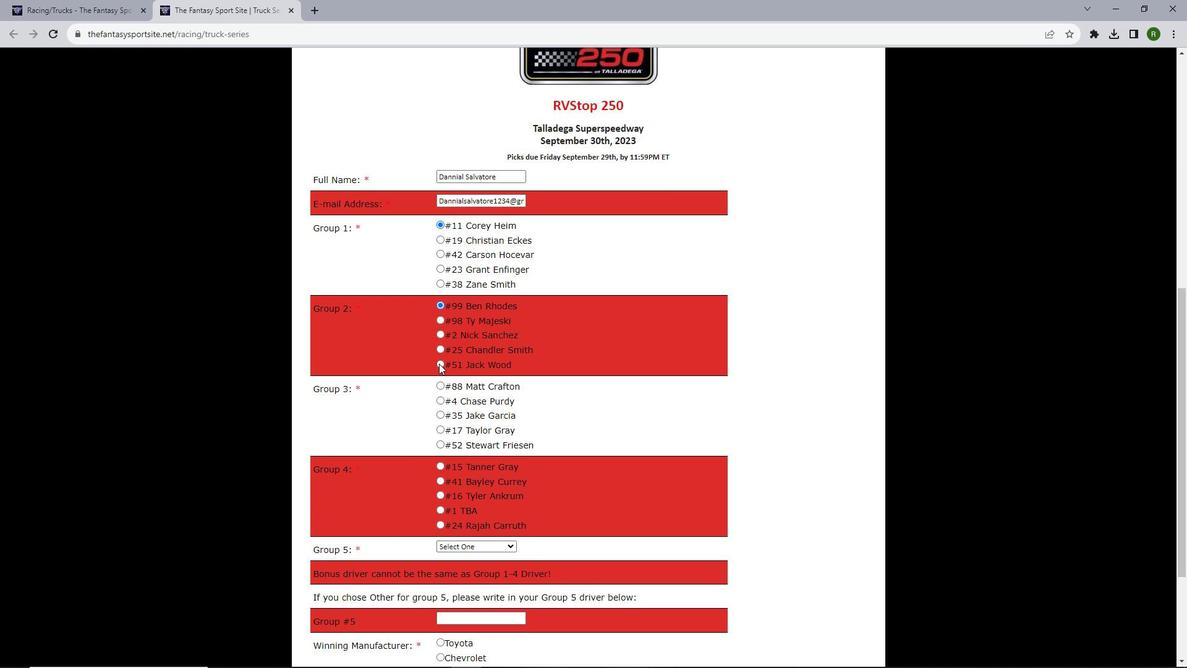 
Action: Mouse pressed left at (439, 363)
Screenshot: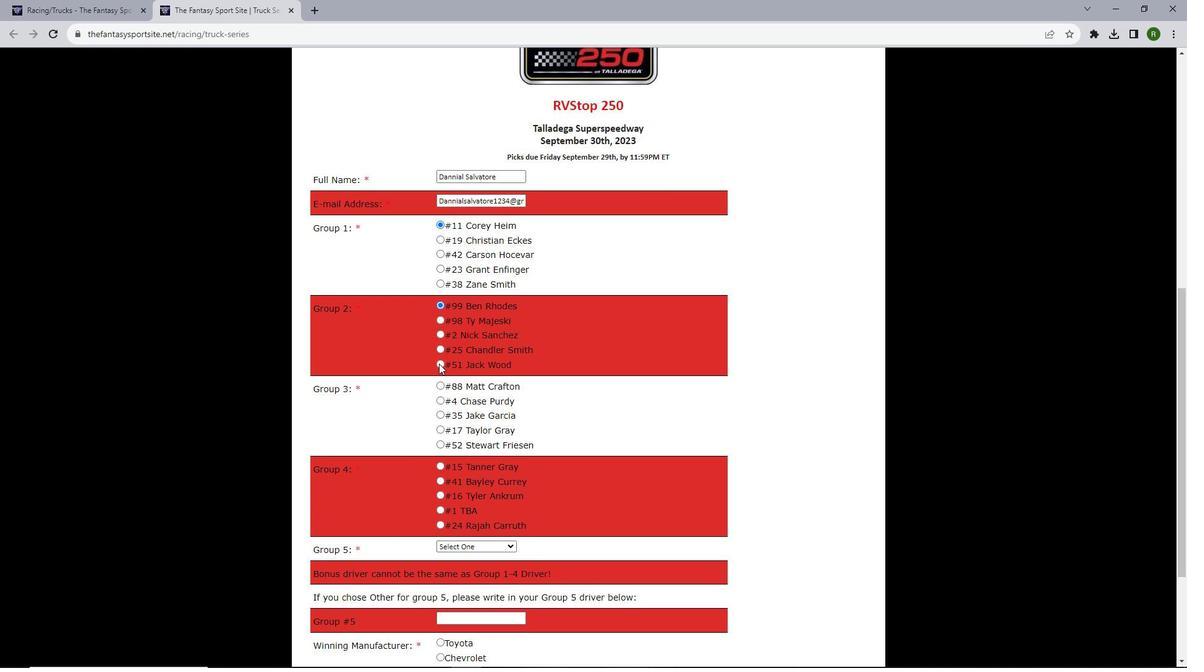 
Action: Mouse moved to (441, 365)
Screenshot: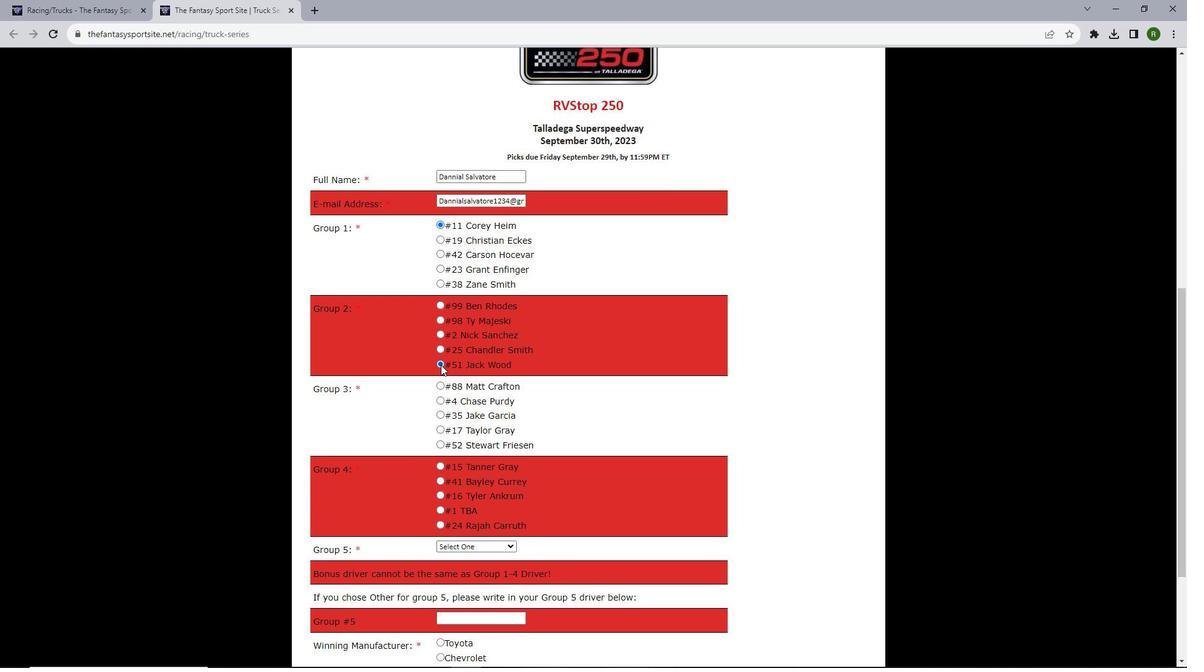 
Action: Mouse scrolled (441, 364) with delta (0, 0)
Screenshot: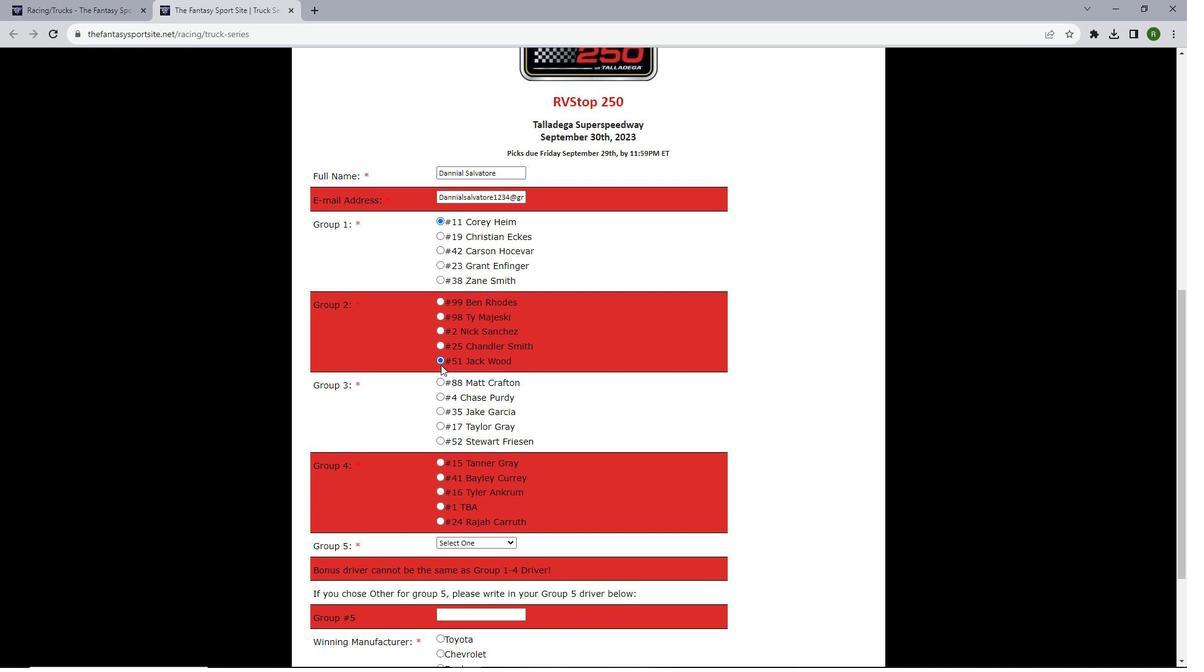 
Action: Mouse moved to (442, 324)
Screenshot: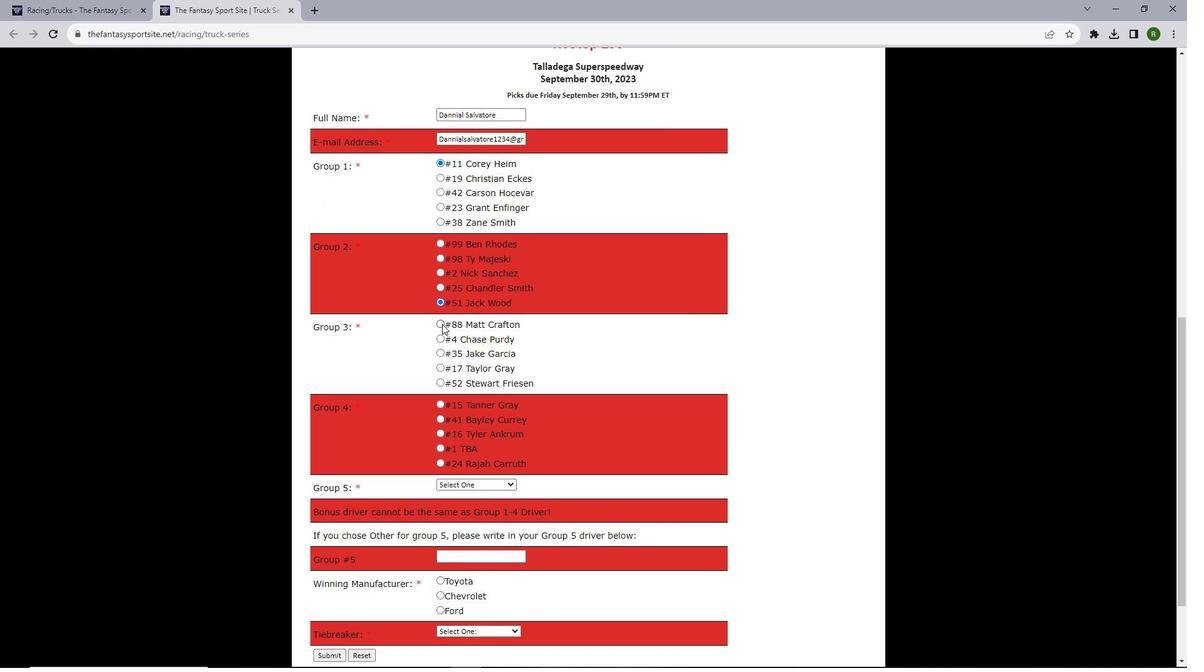
Action: Mouse pressed left at (442, 324)
Screenshot: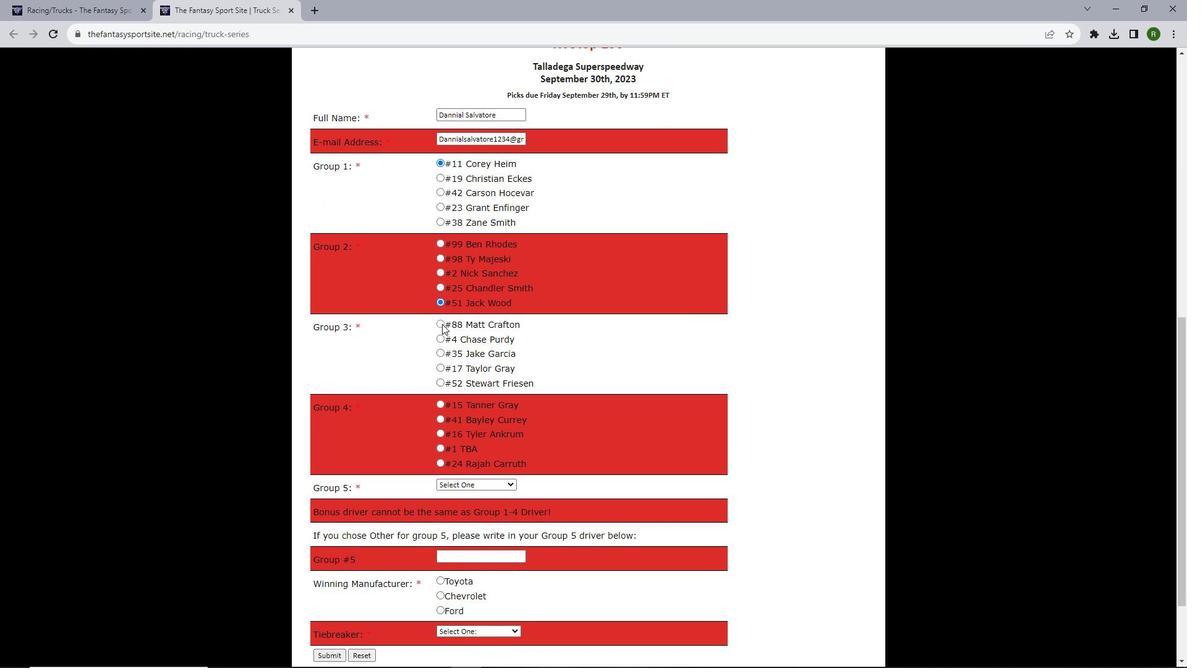 
Action: Mouse moved to (440, 405)
Screenshot: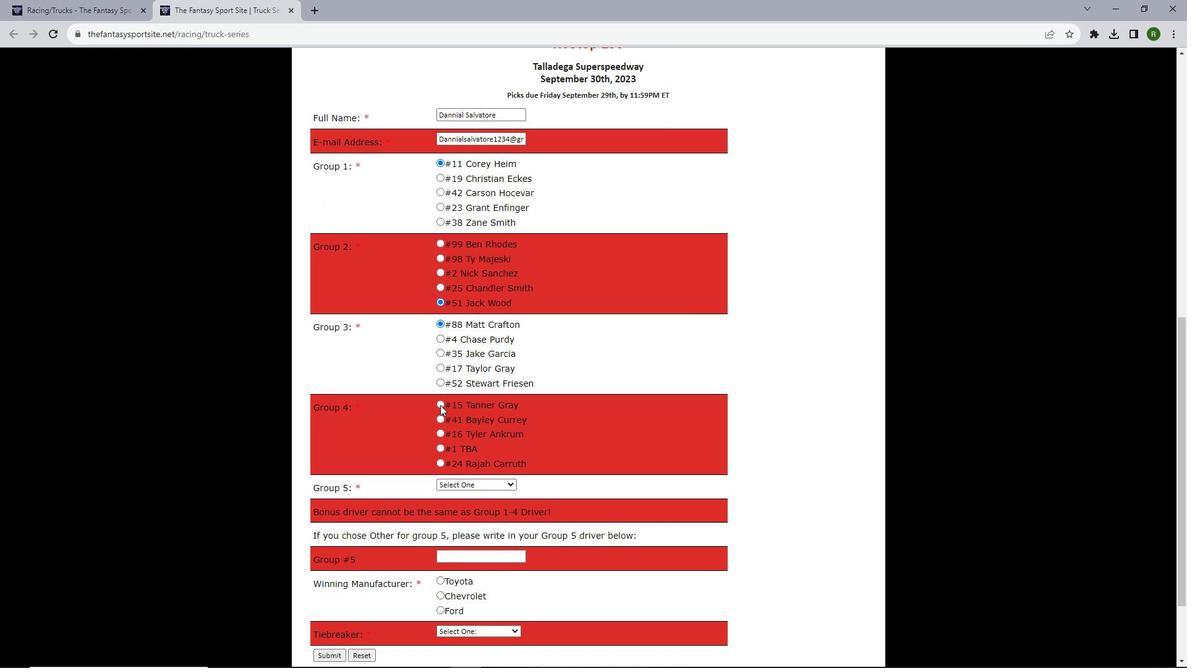 
Action: Mouse pressed left at (440, 405)
Screenshot: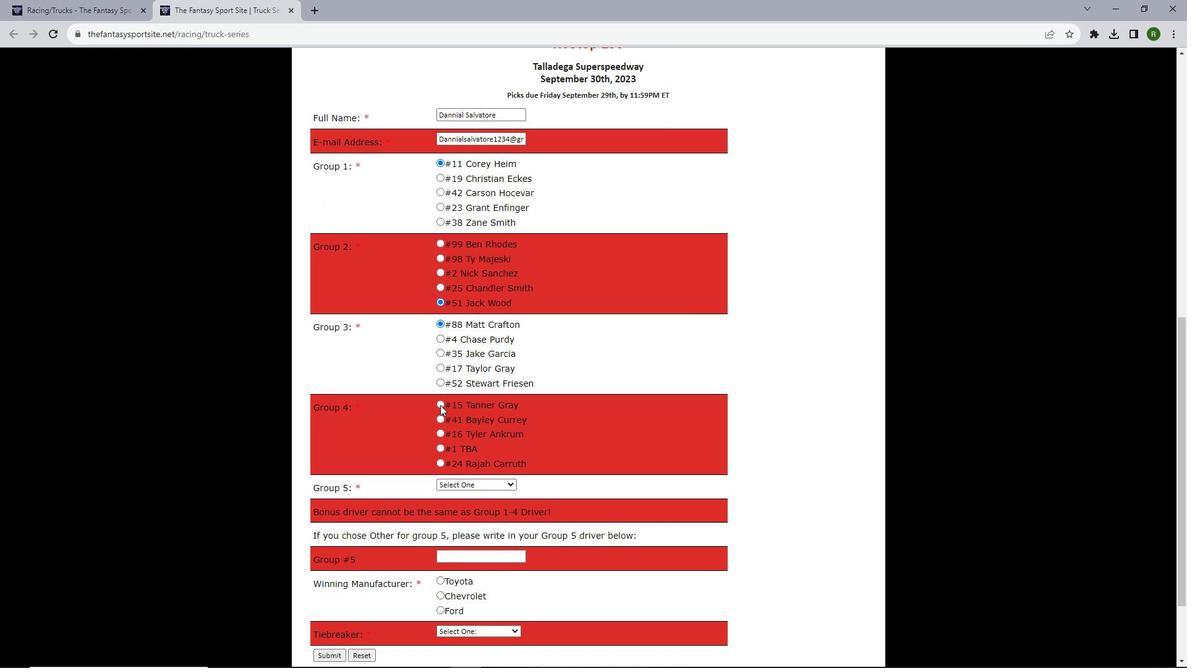 
Action: Mouse moved to (472, 404)
Screenshot: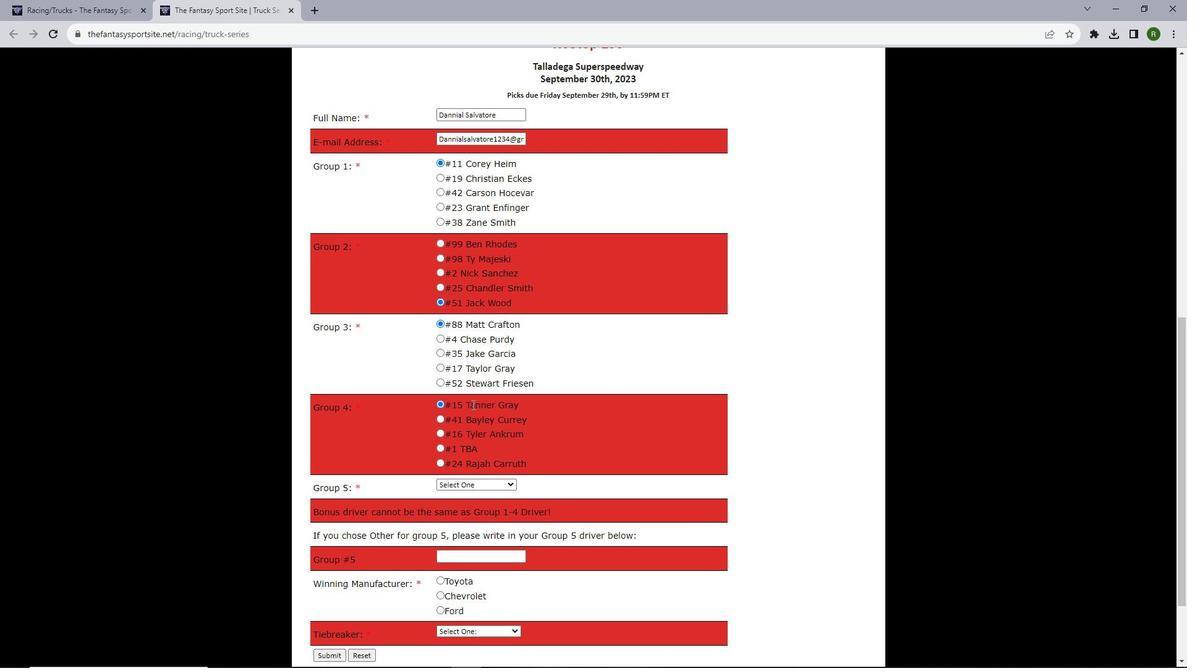 
Action: Mouse scrolled (472, 403) with delta (0, 0)
Screenshot: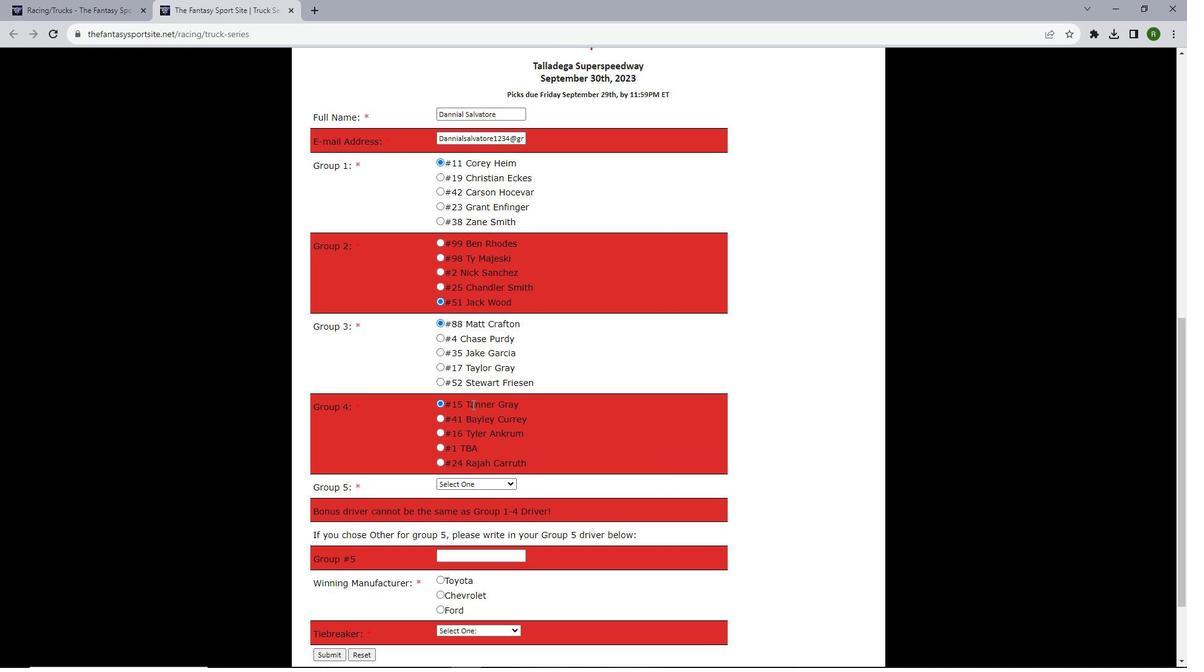 
Action: Mouse moved to (473, 404)
Screenshot: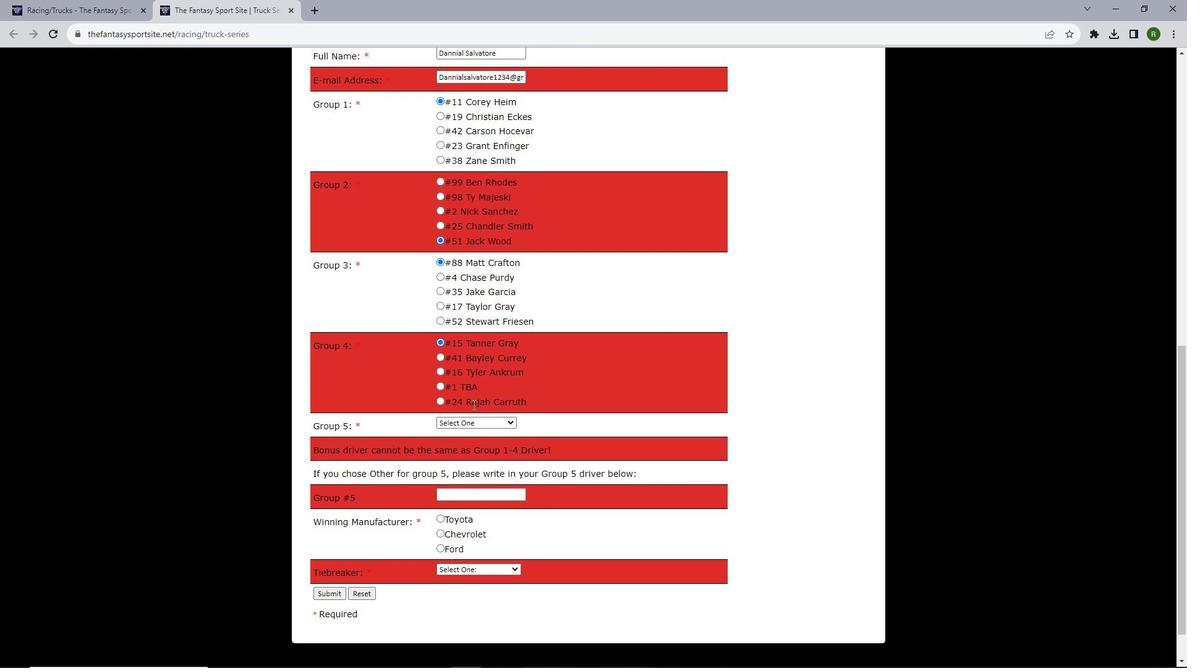 
Action: Mouse scrolled (473, 405) with delta (0, 0)
Screenshot: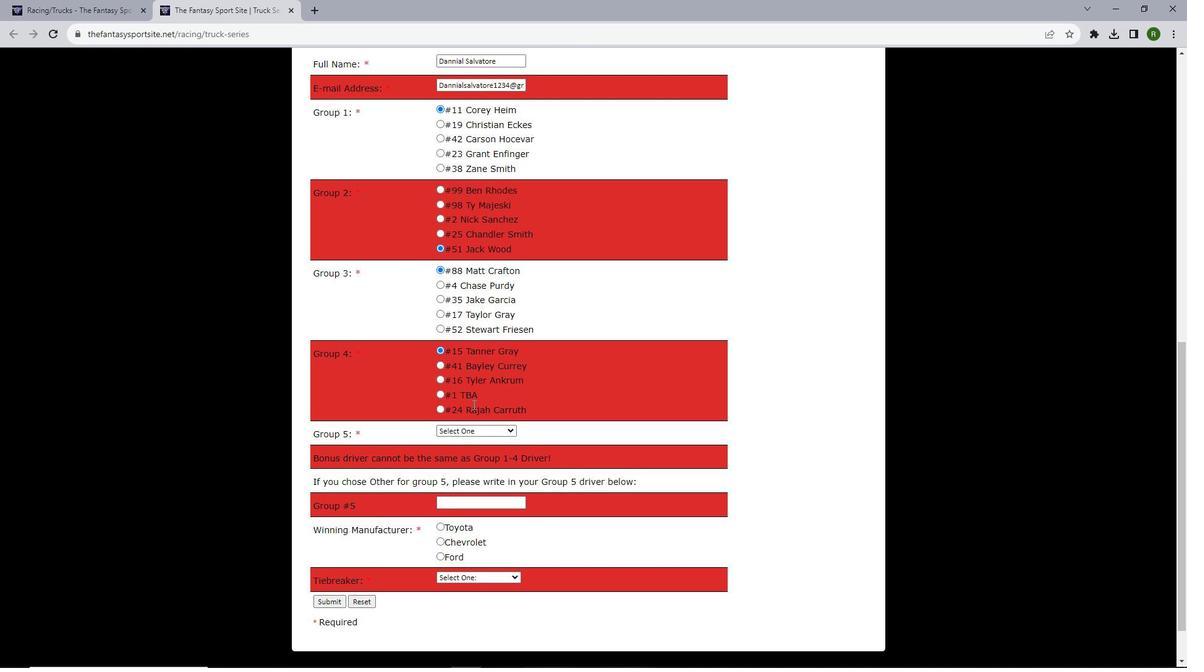 
Action: Mouse scrolled (473, 403) with delta (0, 0)
Screenshot: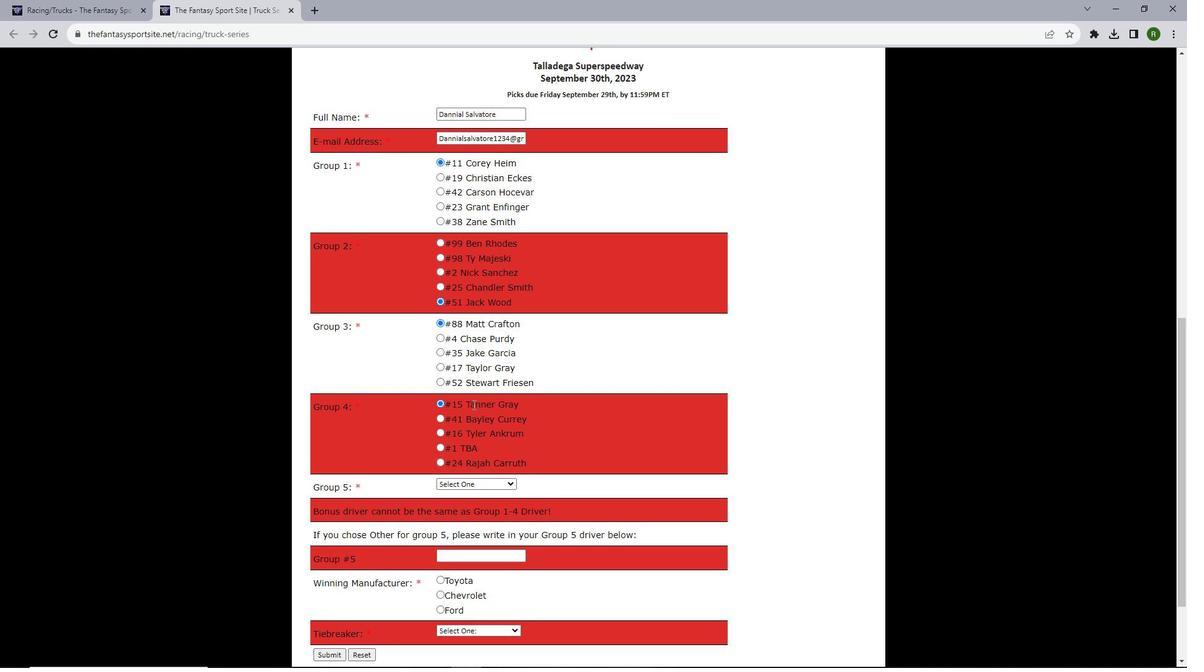 
Action: Mouse moved to (473, 427)
Screenshot: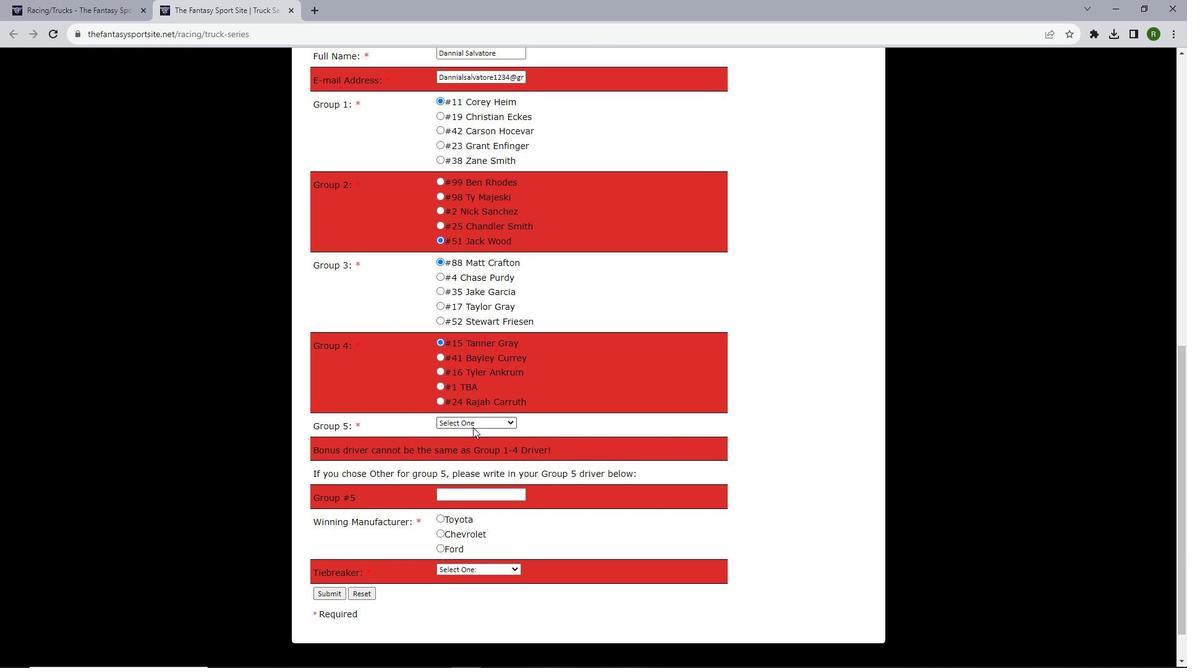 
Action: Mouse pressed left at (473, 427)
Screenshot: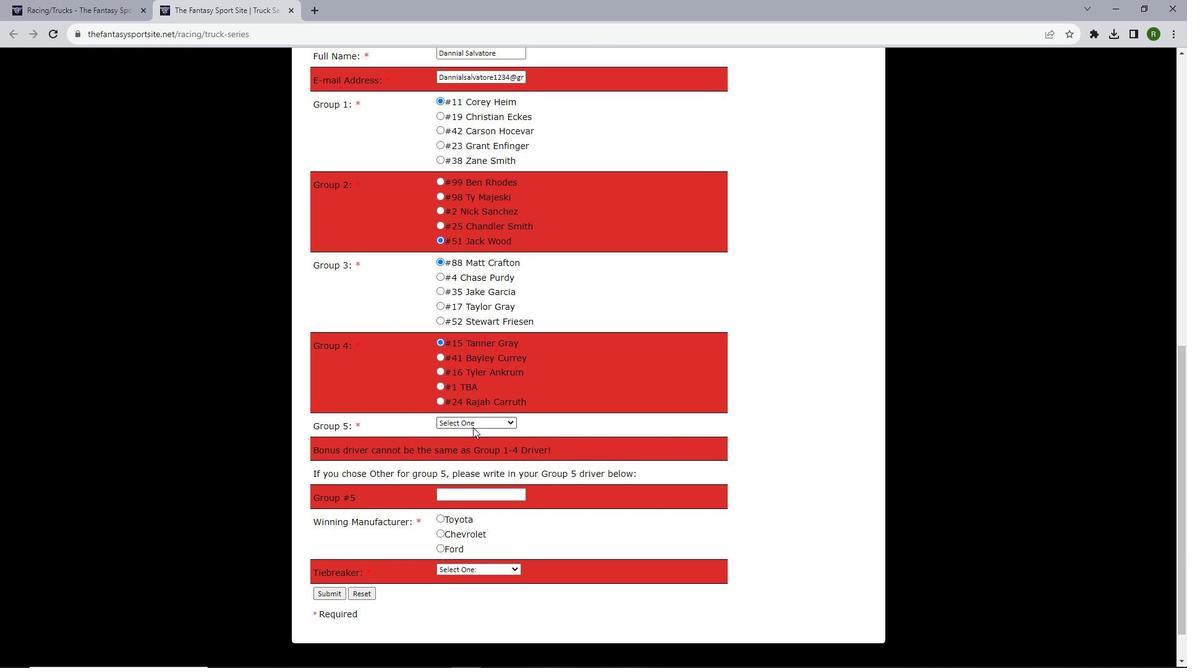 
Action: Mouse moved to (453, 550)
Screenshot: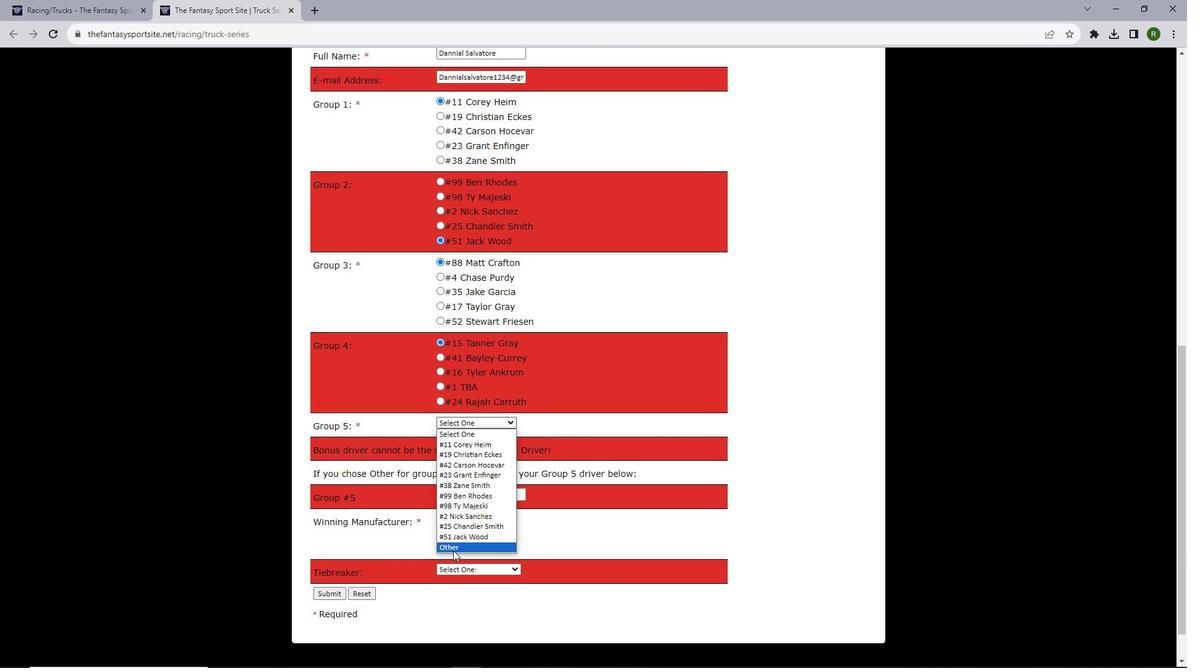 
Action: Mouse pressed left at (453, 550)
Screenshot: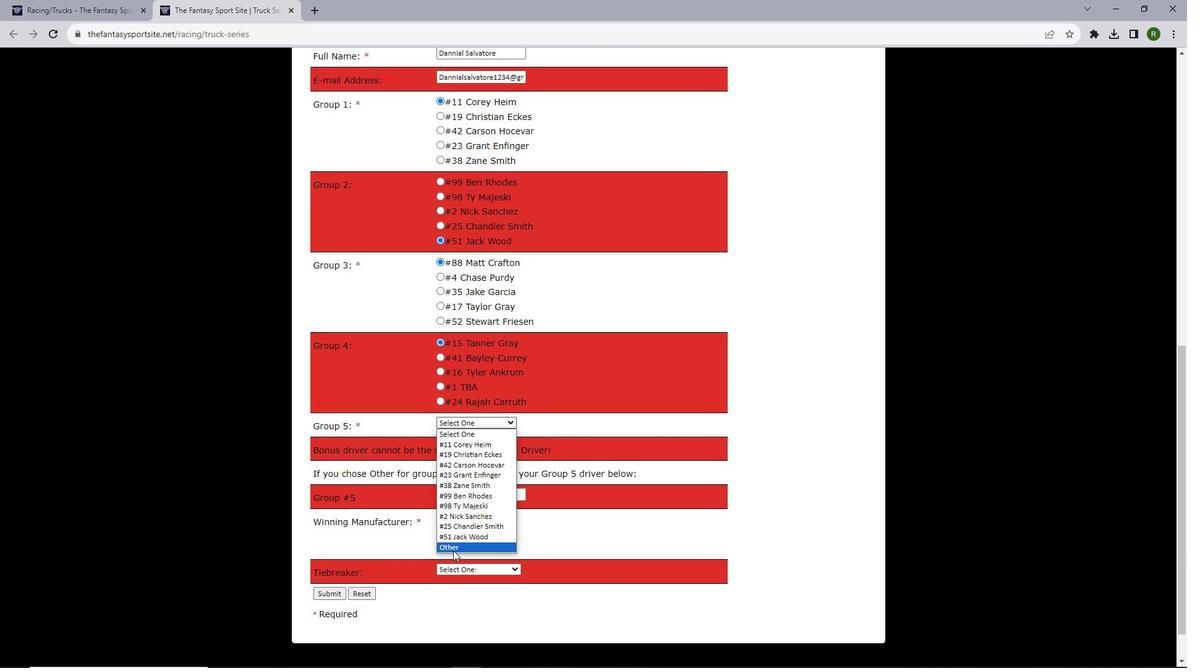 
Action: Mouse moved to (455, 491)
Screenshot: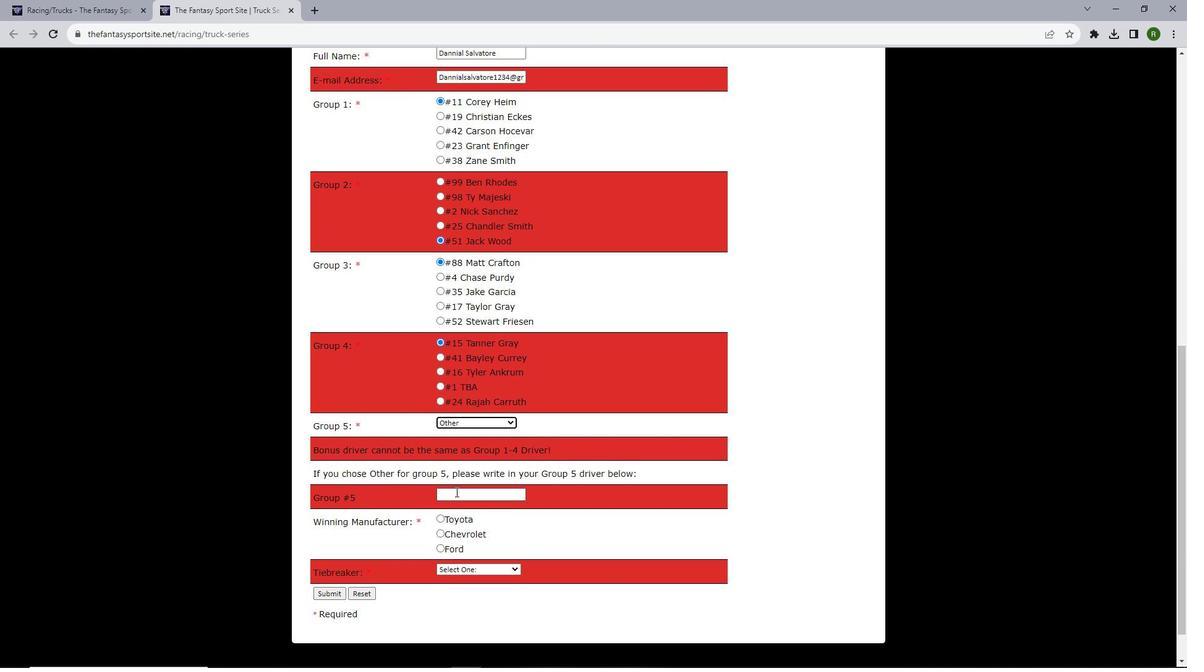 
Action: Mouse pressed left at (455, 491)
Screenshot: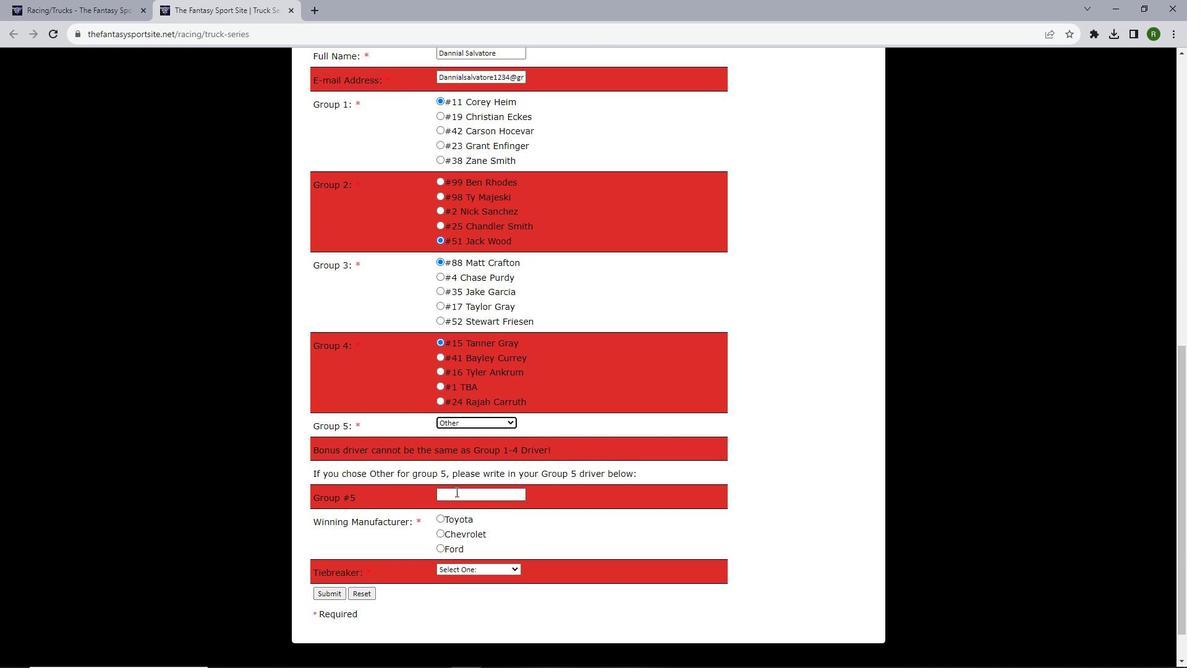 
Action: Key pressed <Key.shift>#16<Key.space><Key.shift>Tyler<Key.space><Key.shift>Ankrum
Screenshot: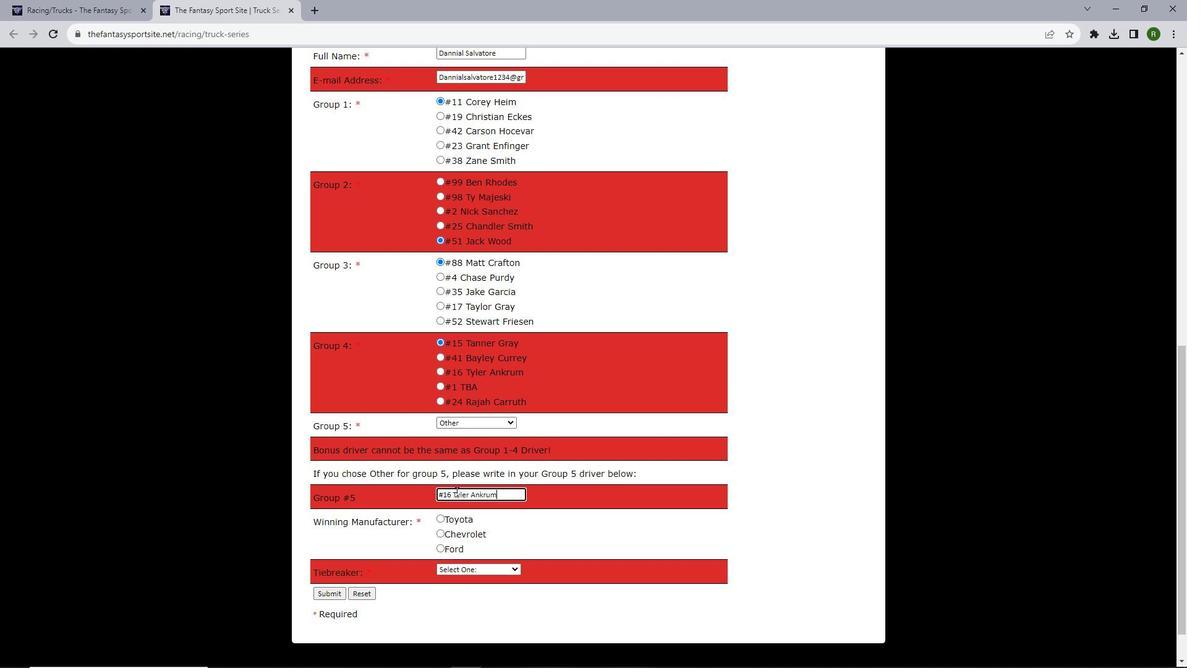 
Action: Mouse moved to (536, 491)
Screenshot: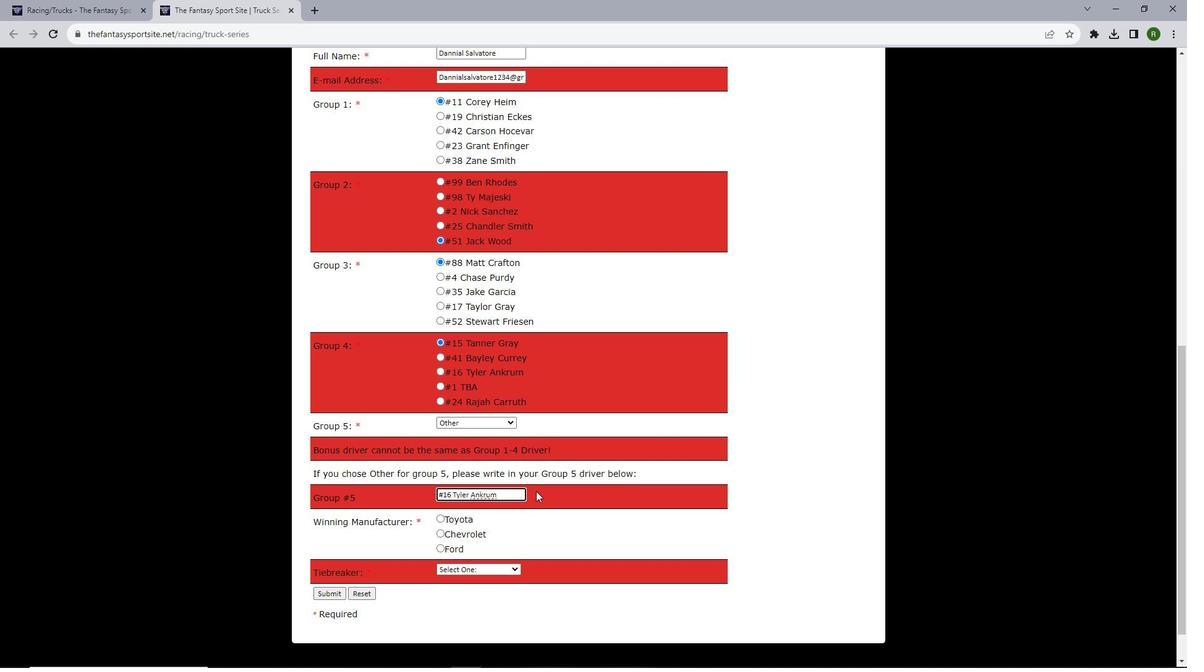 
Action: Mouse scrolled (536, 490) with delta (0, 0)
Screenshot: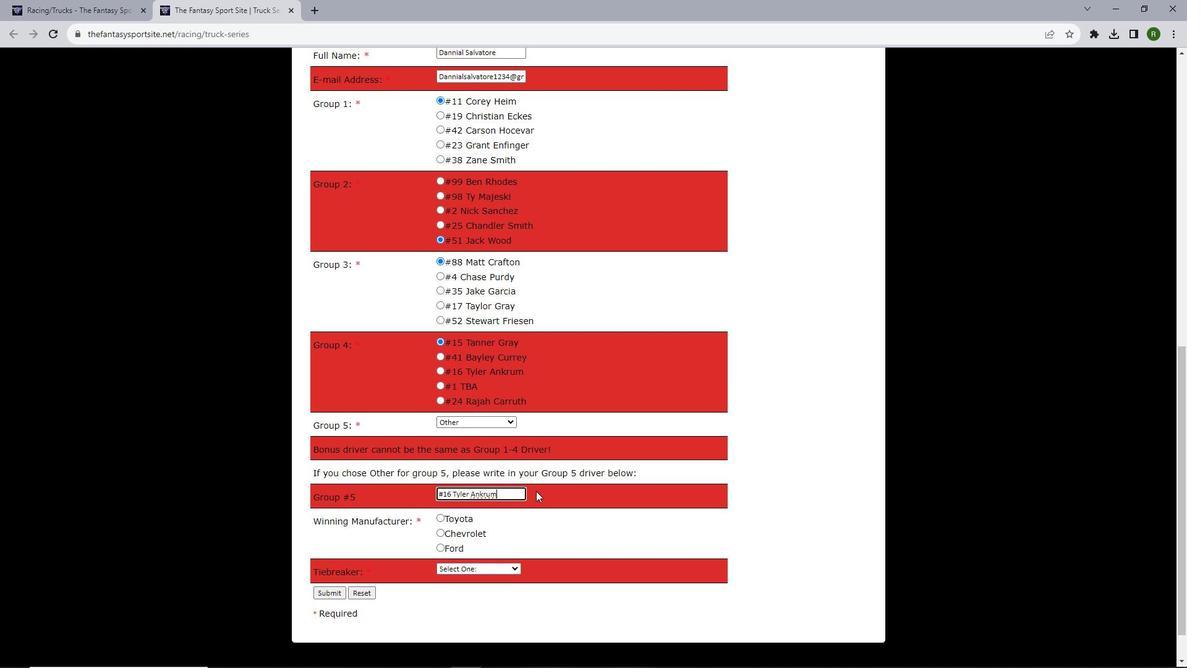 
Action: Mouse moved to (536, 492)
Screenshot: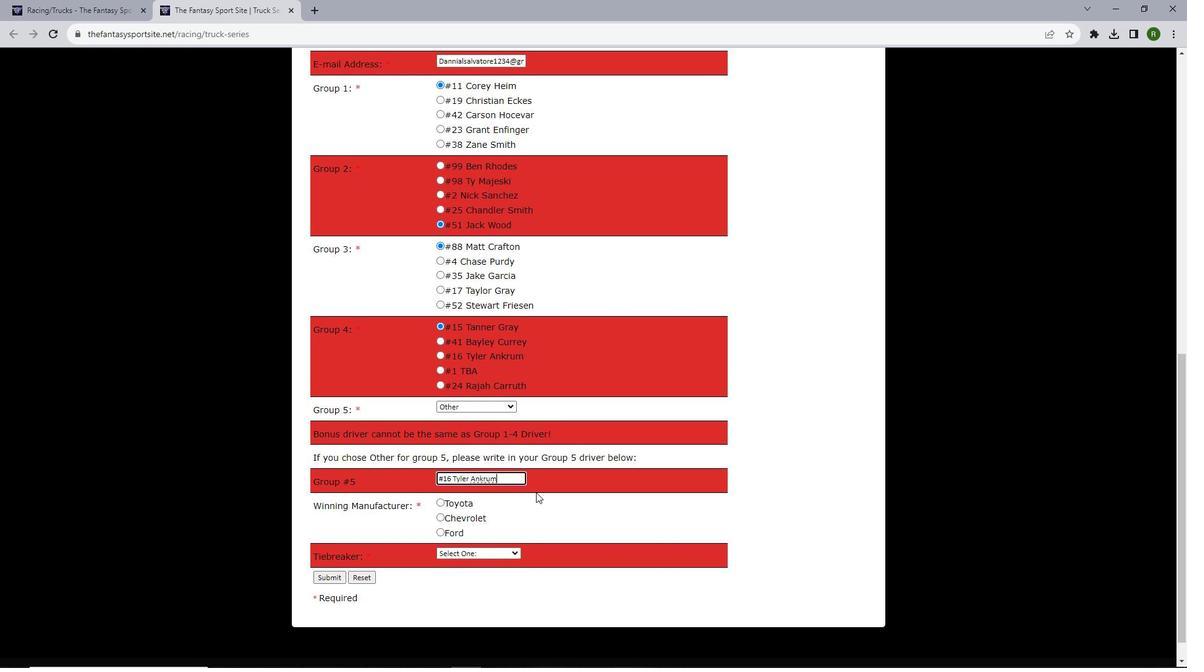 
Action: Mouse scrolled (536, 491) with delta (0, 0)
Screenshot: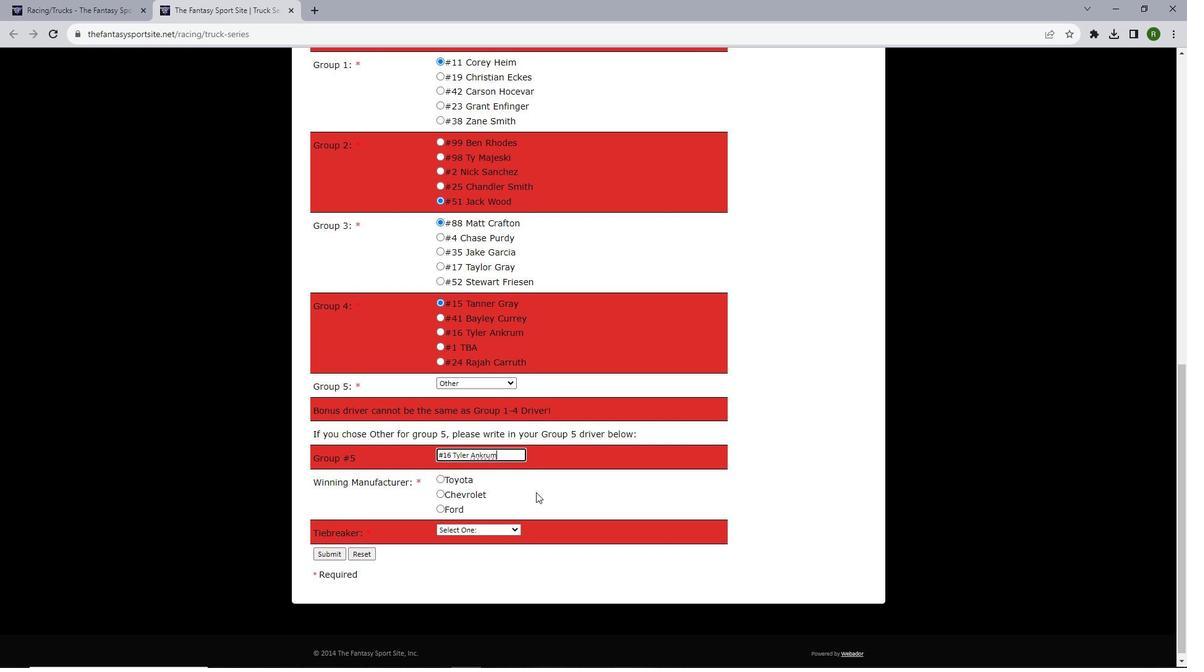 
Action: Mouse moved to (442, 476)
Screenshot: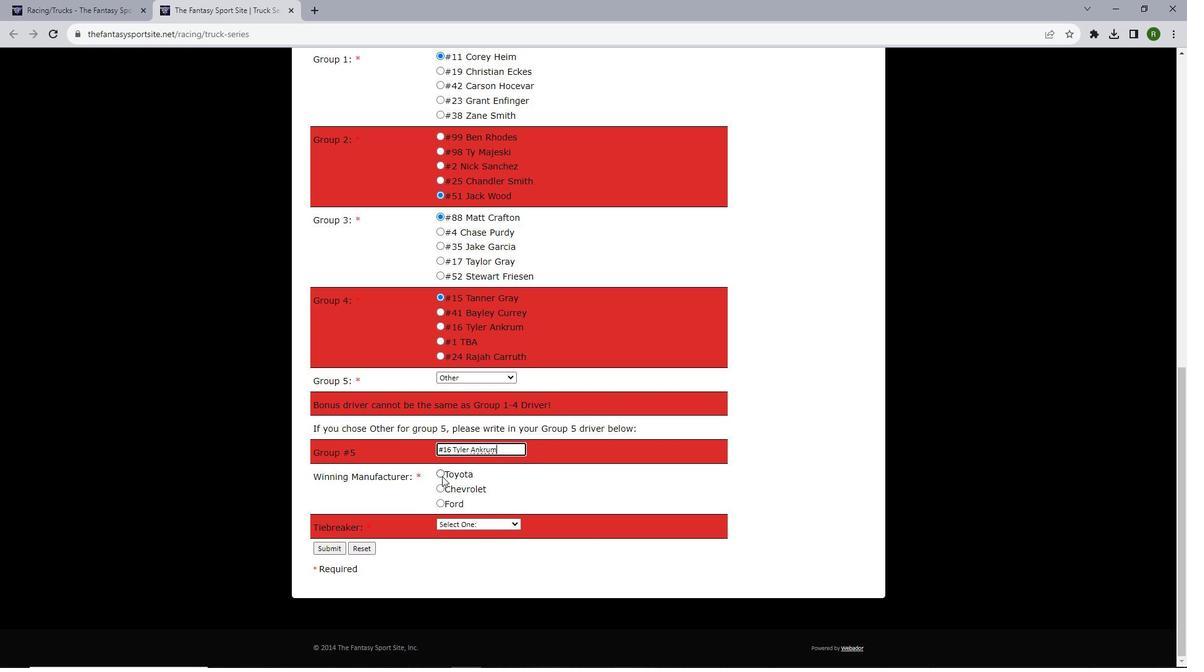 
Action: Mouse pressed left at (442, 476)
Screenshot: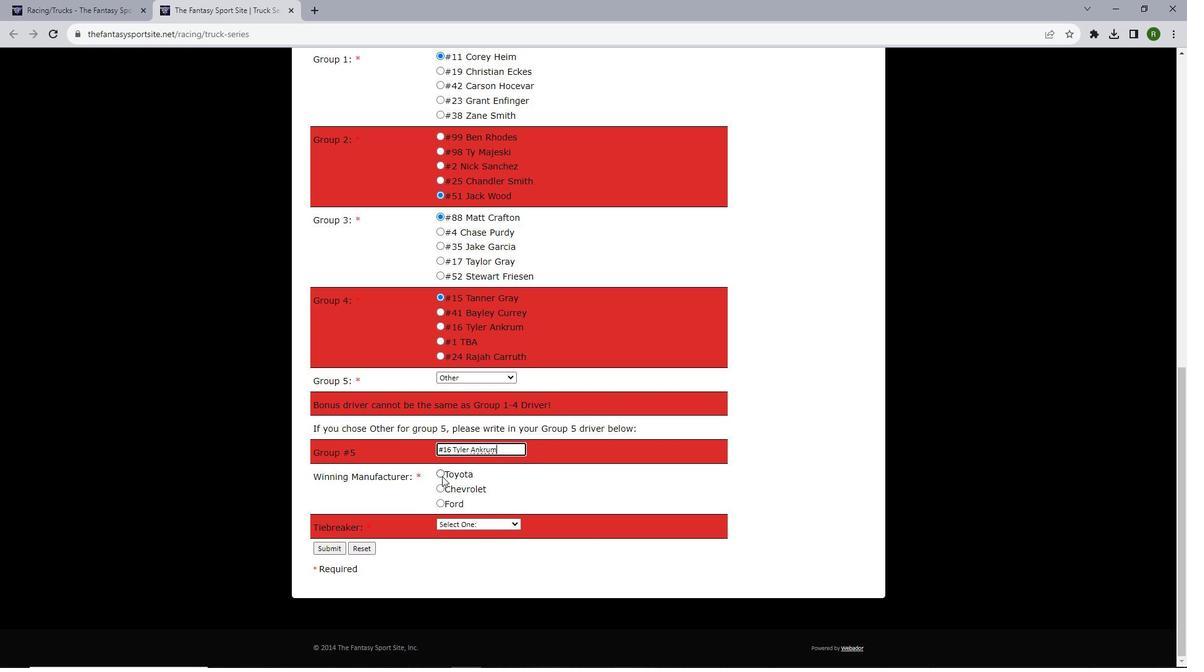 
Action: Mouse moved to (480, 525)
Screenshot: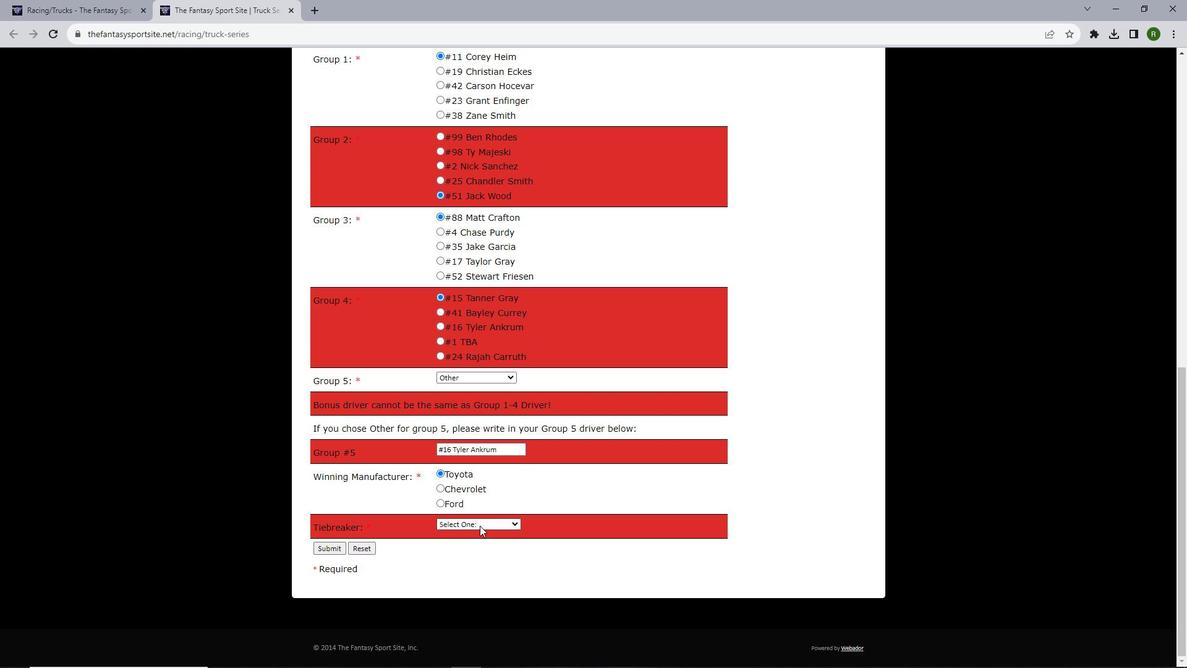 
Action: Mouse pressed left at (480, 525)
Screenshot: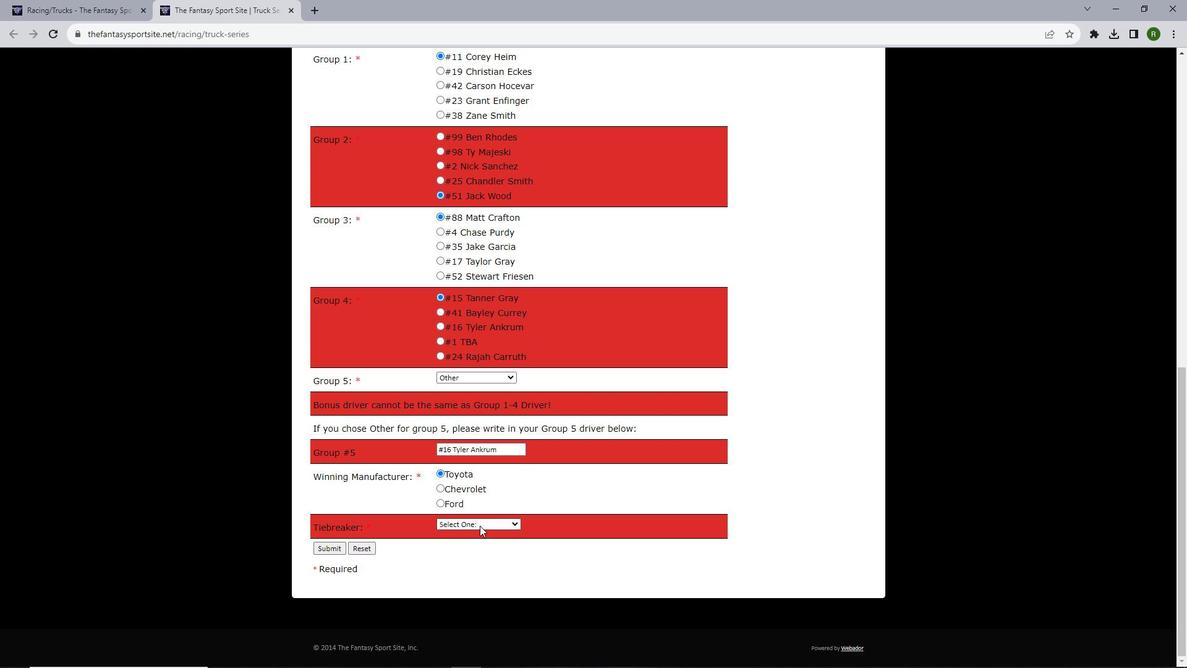 
Action: Mouse moved to (478, 495)
Screenshot: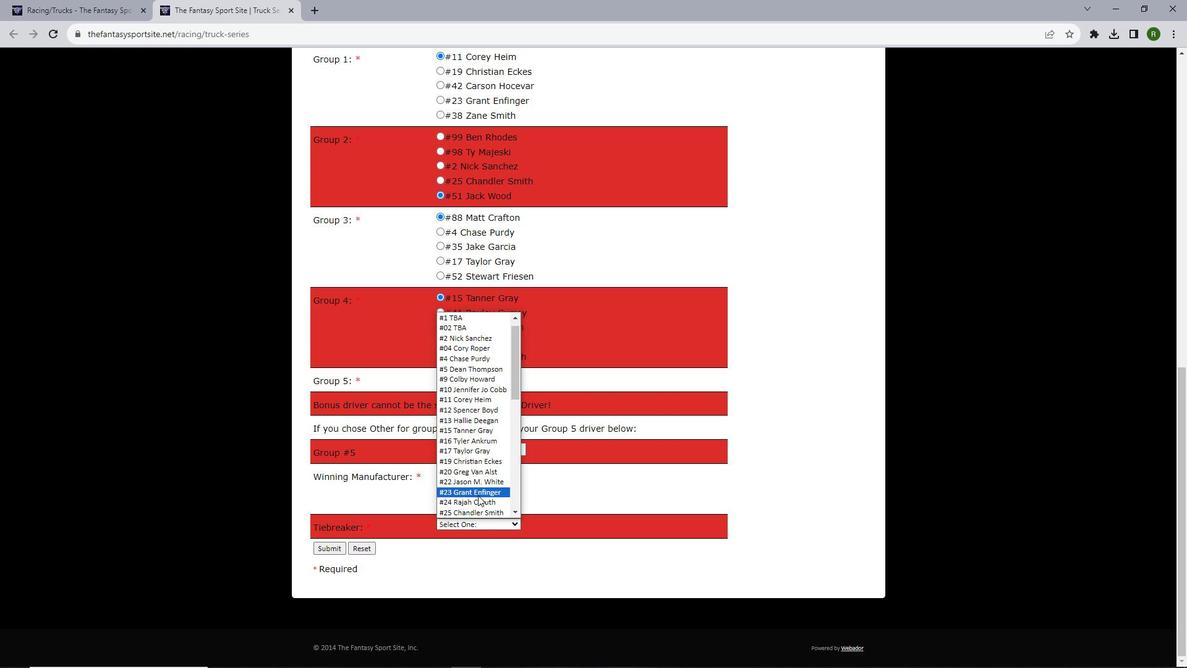 
Action: Mouse pressed left at (478, 495)
Screenshot: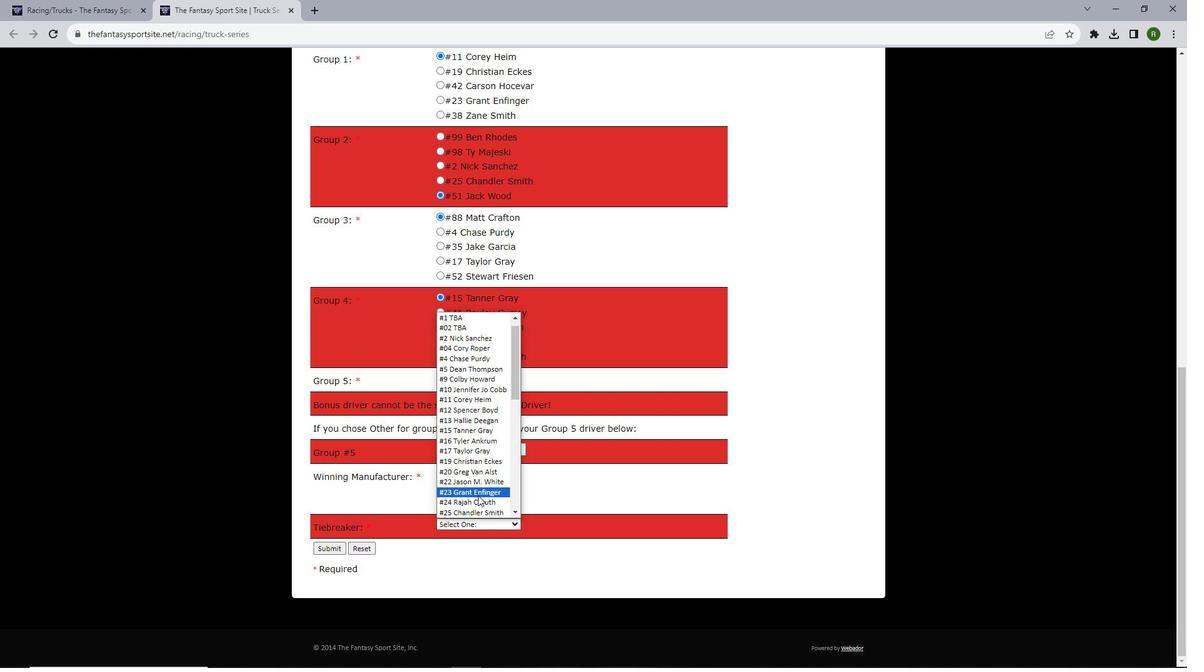 
Action: Mouse moved to (561, 489)
Screenshot: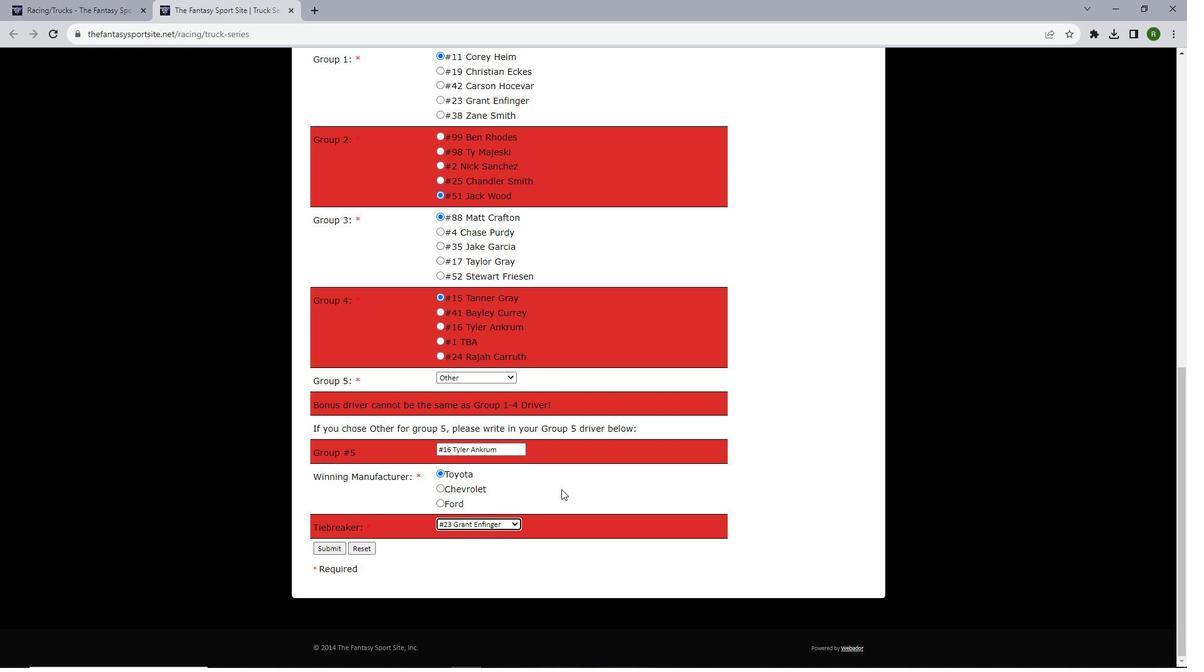 
Action: Mouse scrolled (561, 488) with delta (0, 0)
Screenshot: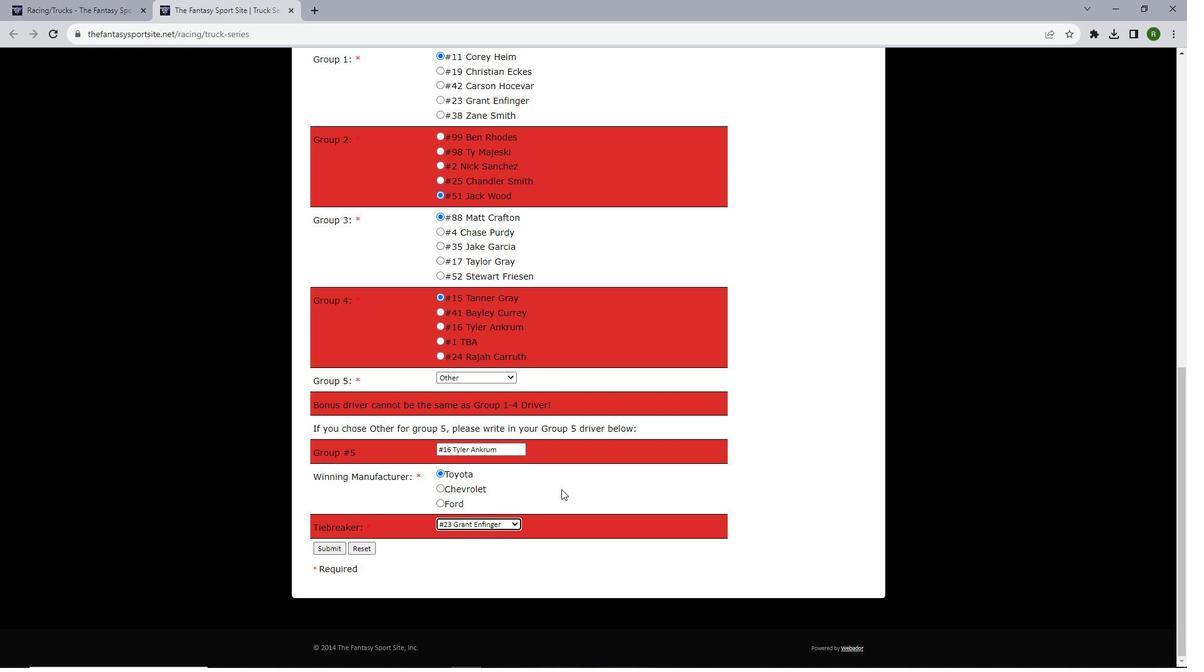 
Action: Mouse scrolled (561, 488) with delta (0, 0)
Screenshot: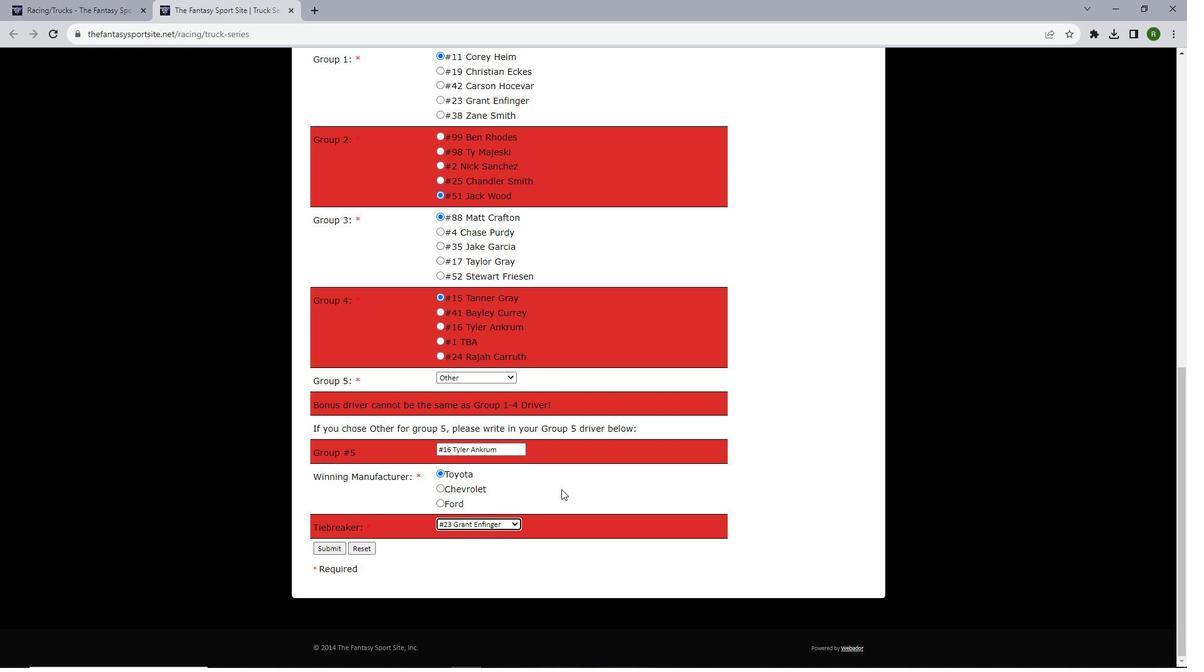 
Action: Mouse moved to (329, 551)
Screenshot: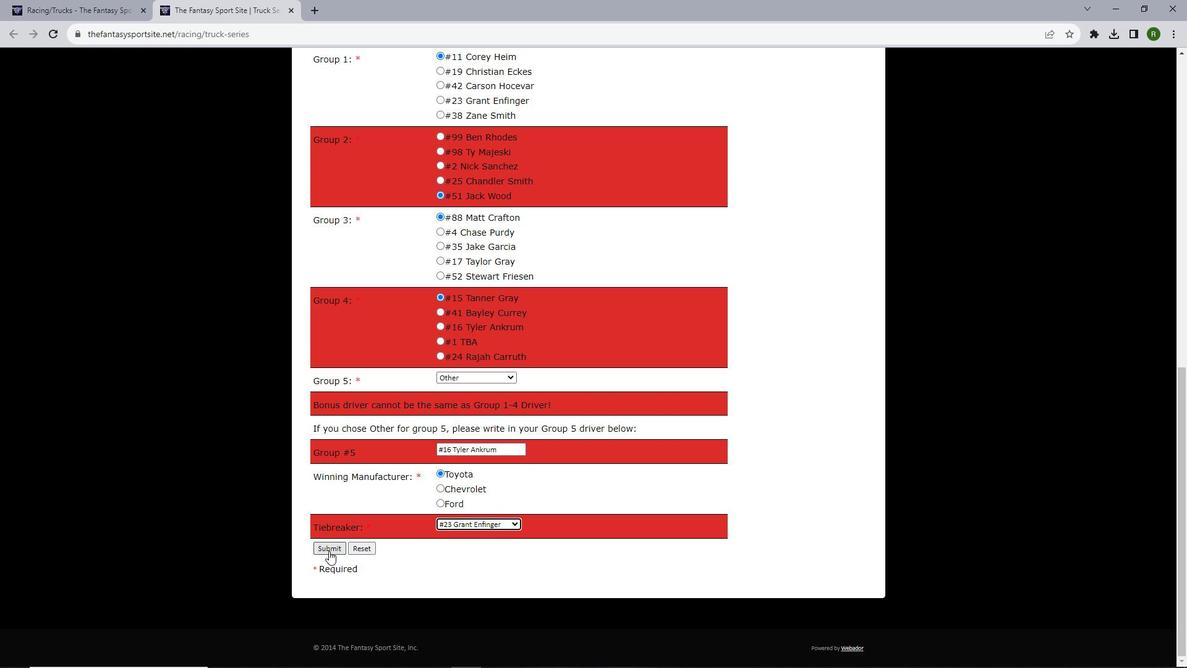 
Action: Mouse pressed left at (329, 551)
Screenshot: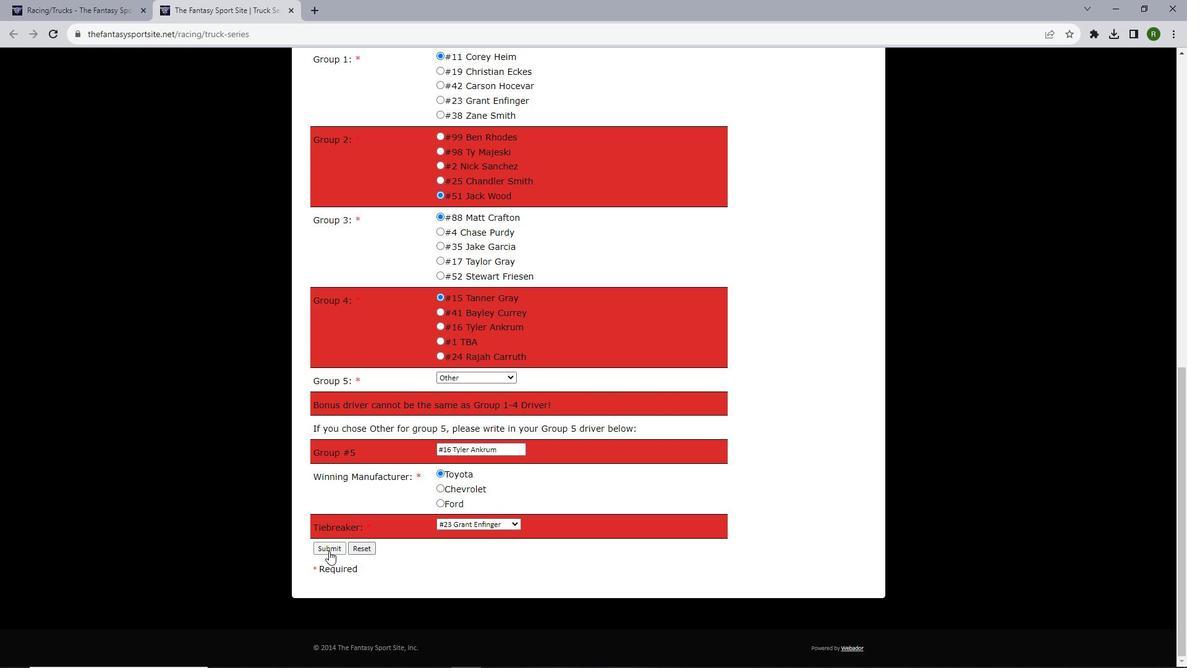 
Action: Mouse moved to (590, 344)
Screenshot: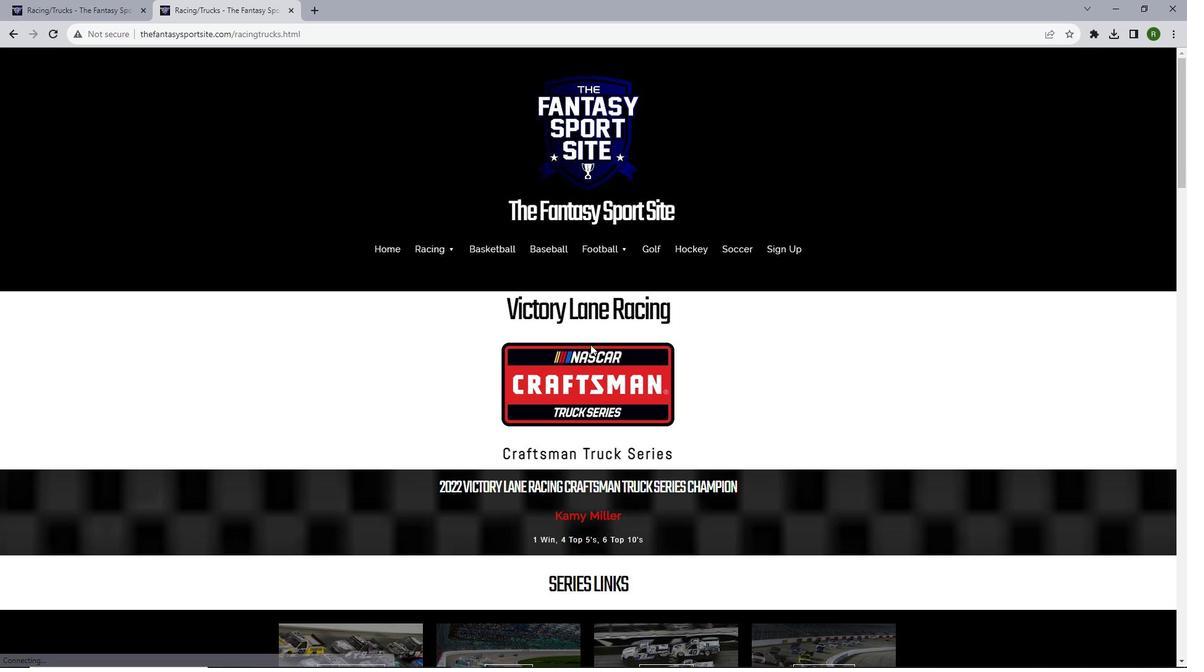 
Action: Mouse scrolled (590, 343) with delta (0, 0)
Screenshot: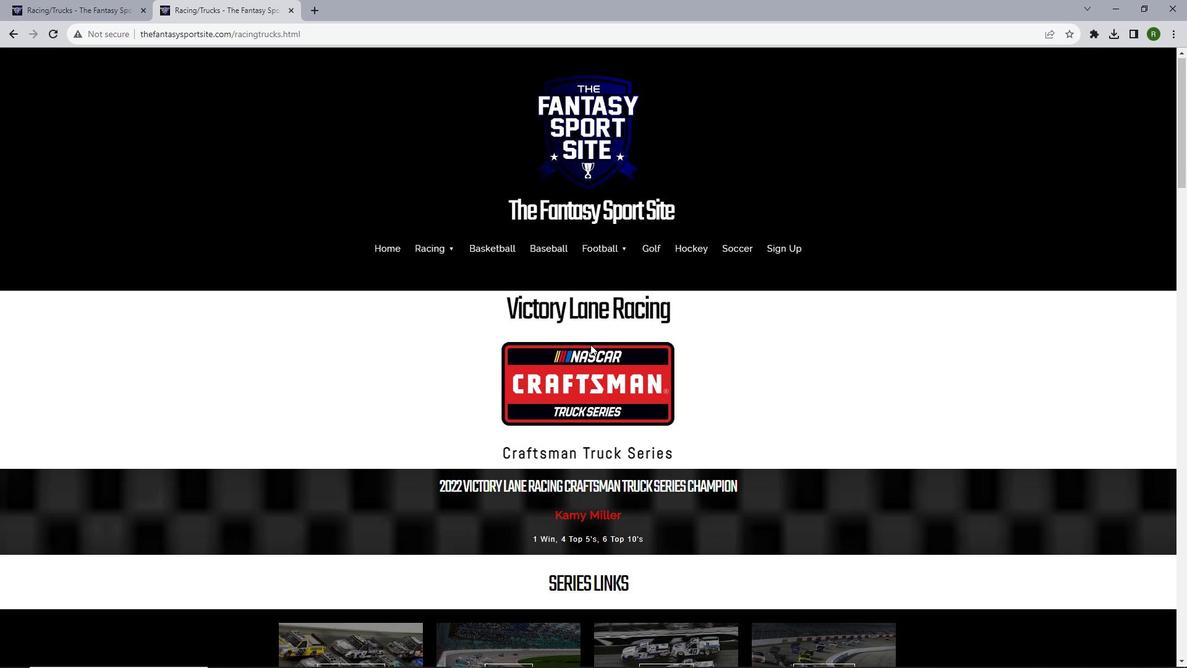 
Action: Mouse scrolled (590, 343) with delta (0, 0)
Screenshot: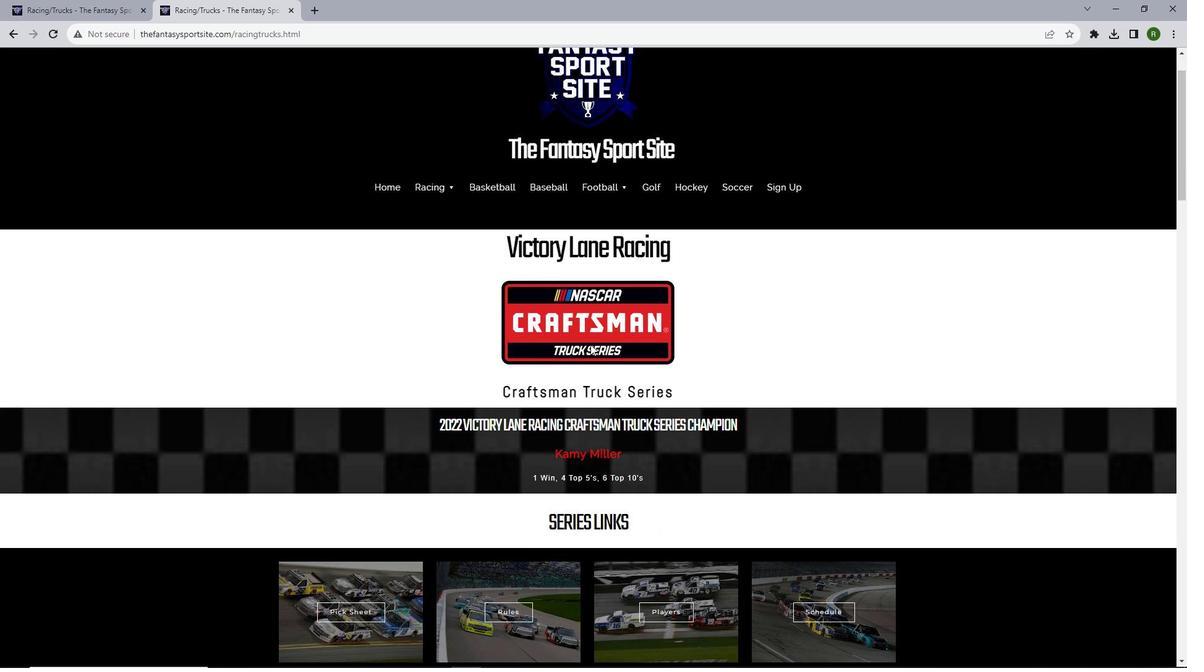 
Action: Mouse moved to (590, 344)
Screenshot: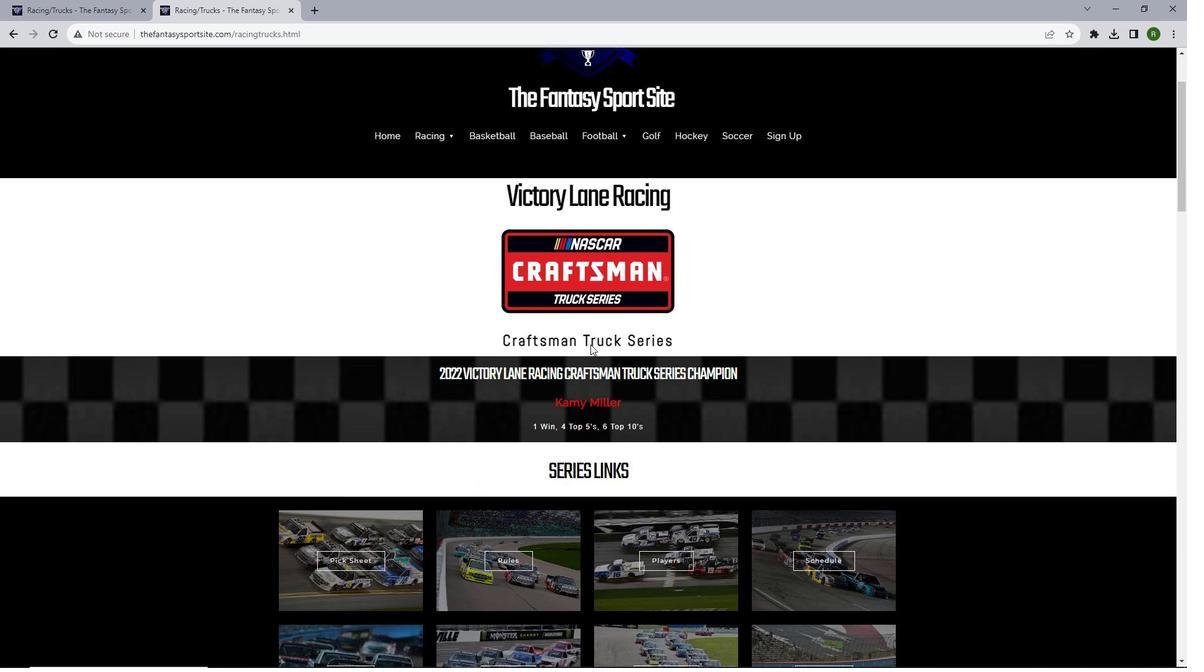 
